 Task: Look for space in São Gabriel, Brazil from 3rd August, 2023 to 17th August, 2023 for 3 adults, 1 child in price range Rs.3000 to Rs.15000. Place can be entire place with 3 bedrooms having 4 beds and 2 bathrooms. Property type can be house. Amenities needed are: washing machine, . Booking option can be shelf check-in. Required host language is Spanish.
Action: Mouse moved to (410, 118)
Screenshot: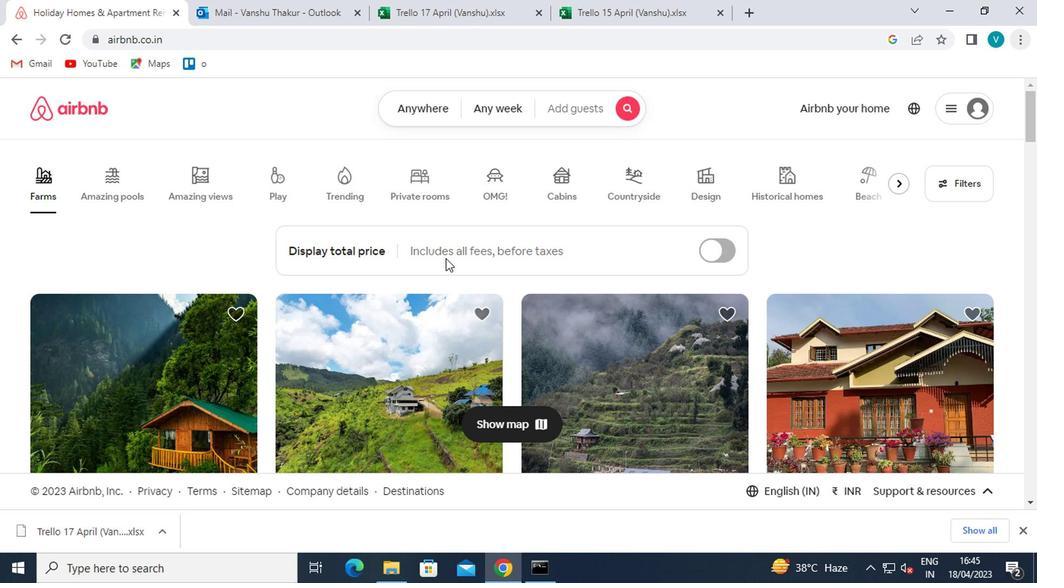 
Action: Mouse pressed left at (410, 118)
Screenshot: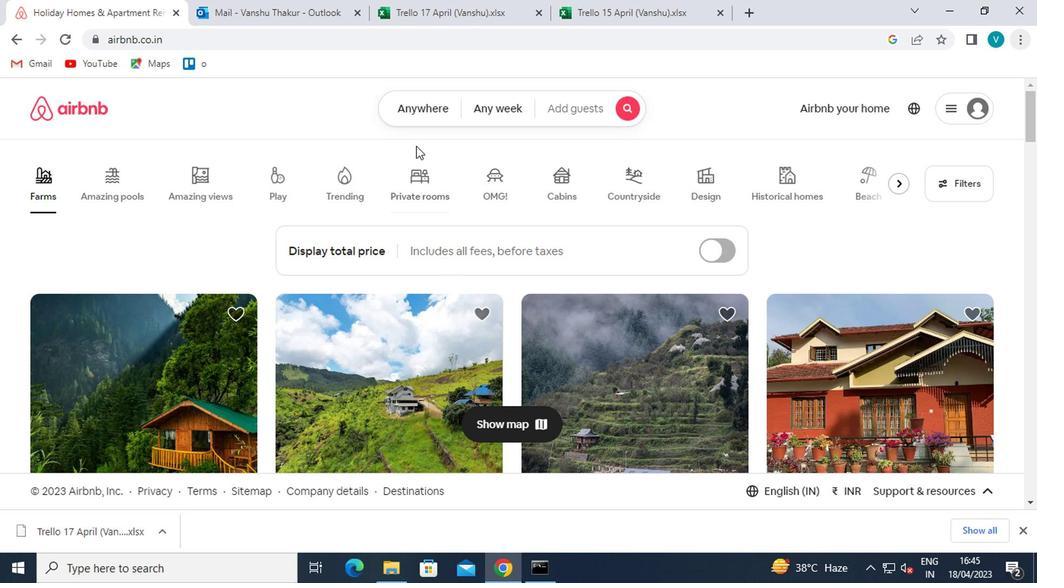 
Action: Mouse moved to (368, 175)
Screenshot: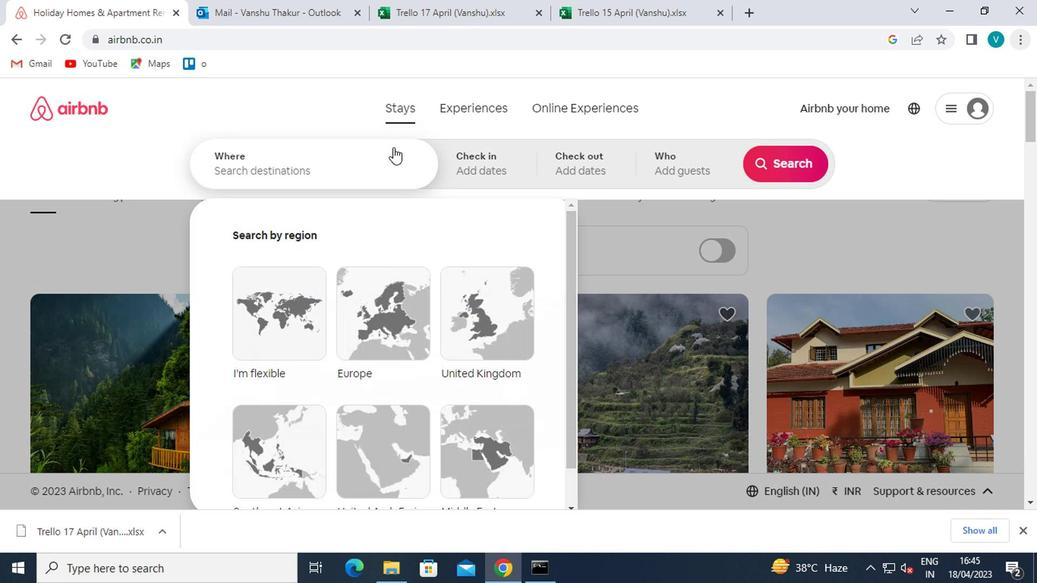 
Action: Mouse pressed left at (368, 175)
Screenshot: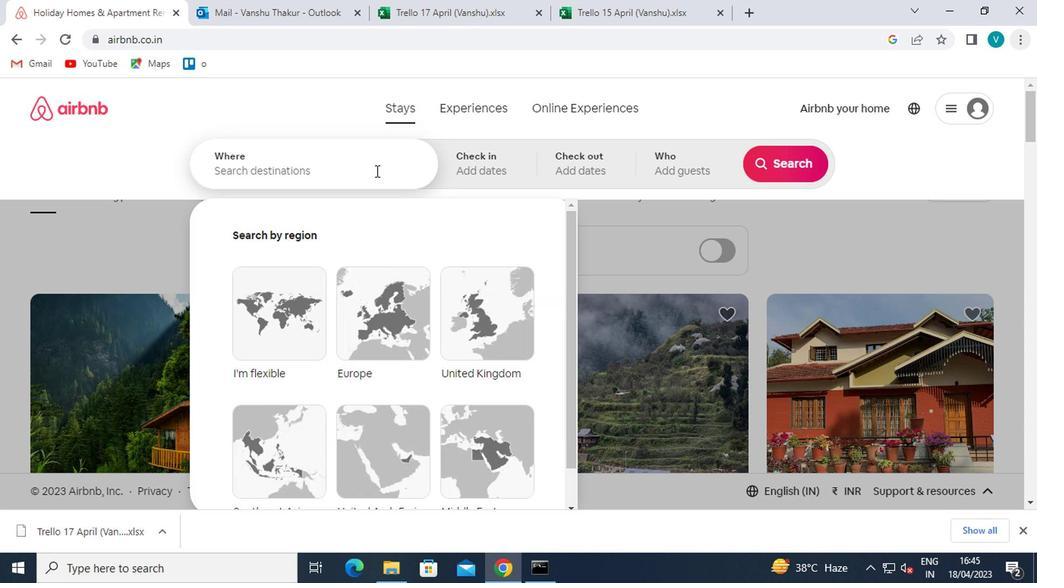 
Action: Mouse moved to (378, 178)
Screenshot: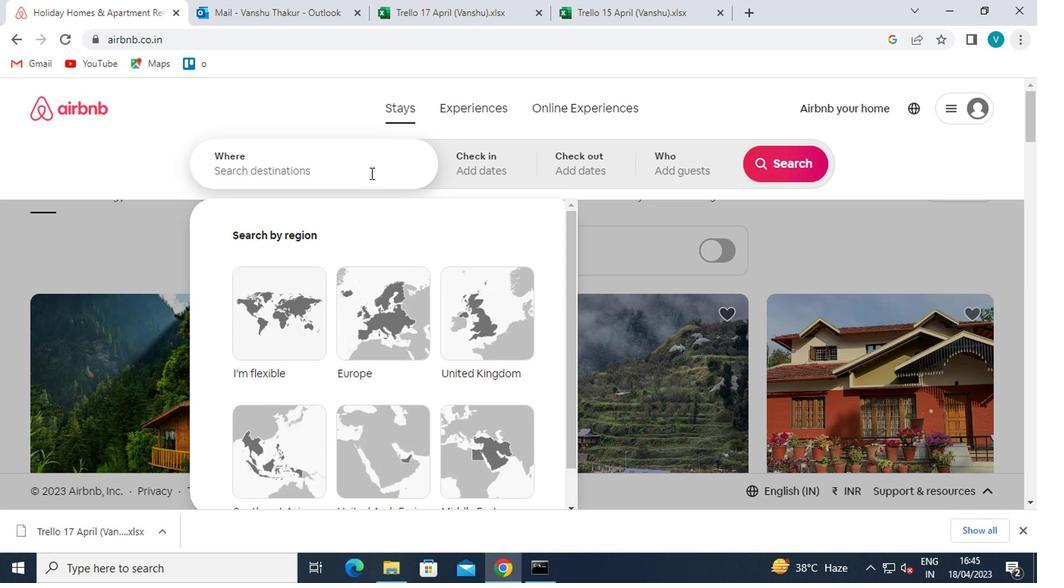 
Action: Key pressed <Key.shift>SAO<Key.space><Key.shift>GABRRIEL
Screenshot: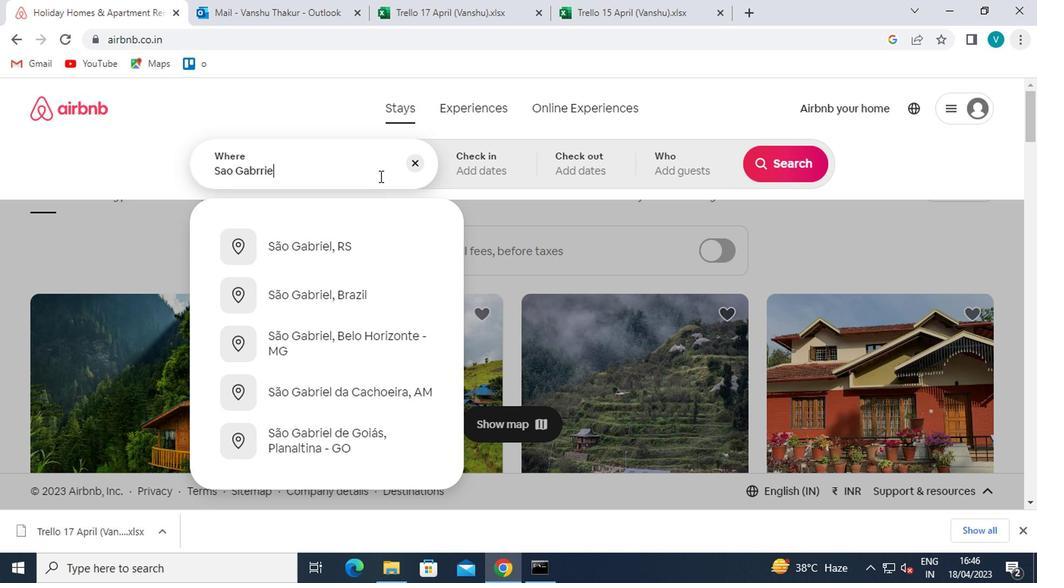 
Action: Mouse moved to (370, 288)
Screenshot: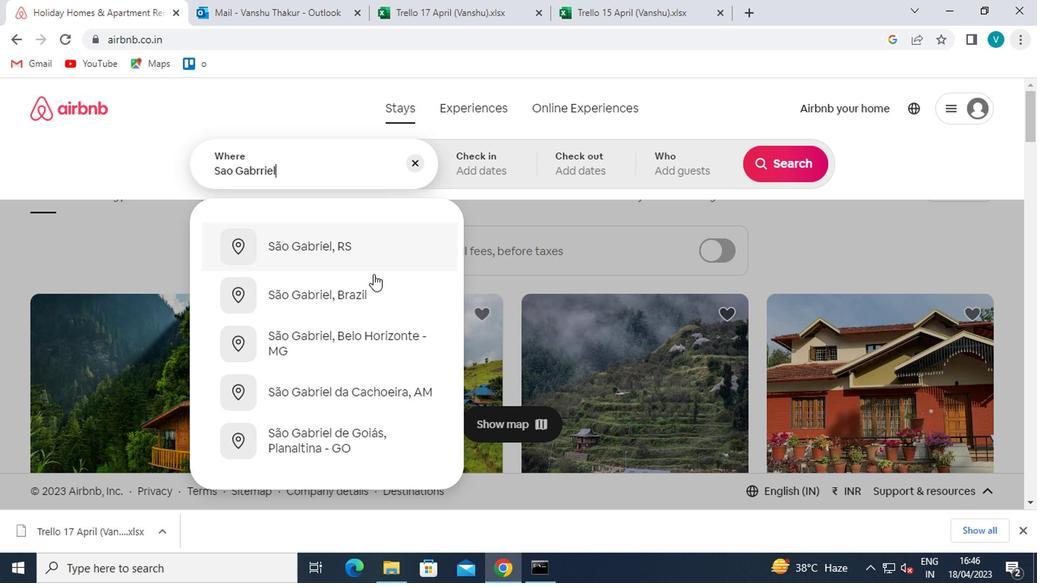 
Action: Mouse pressed left at (370, 288)
Screenshot: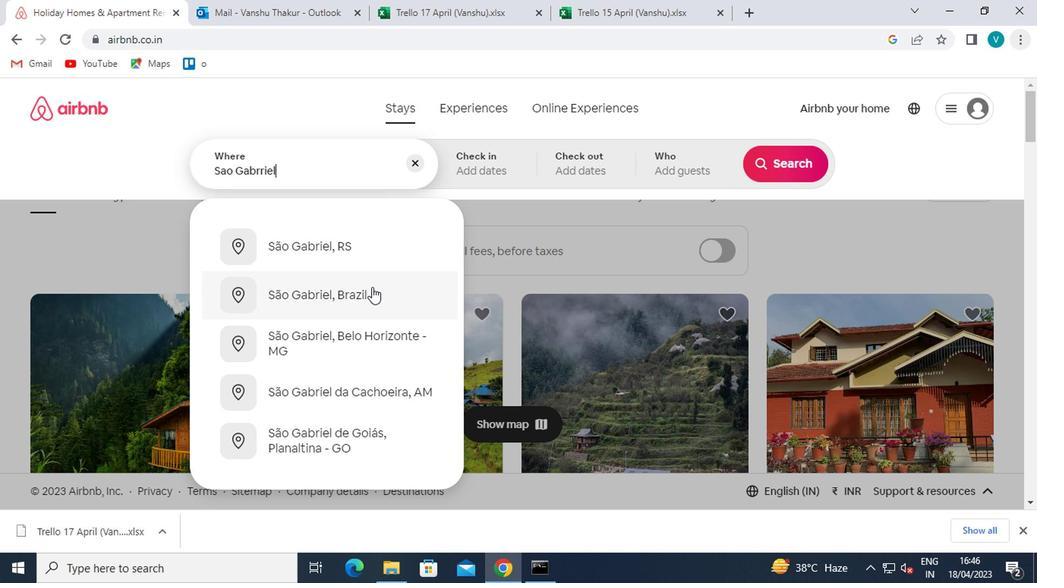 
Action: Mouse moved to (767, 284)
Screenshot: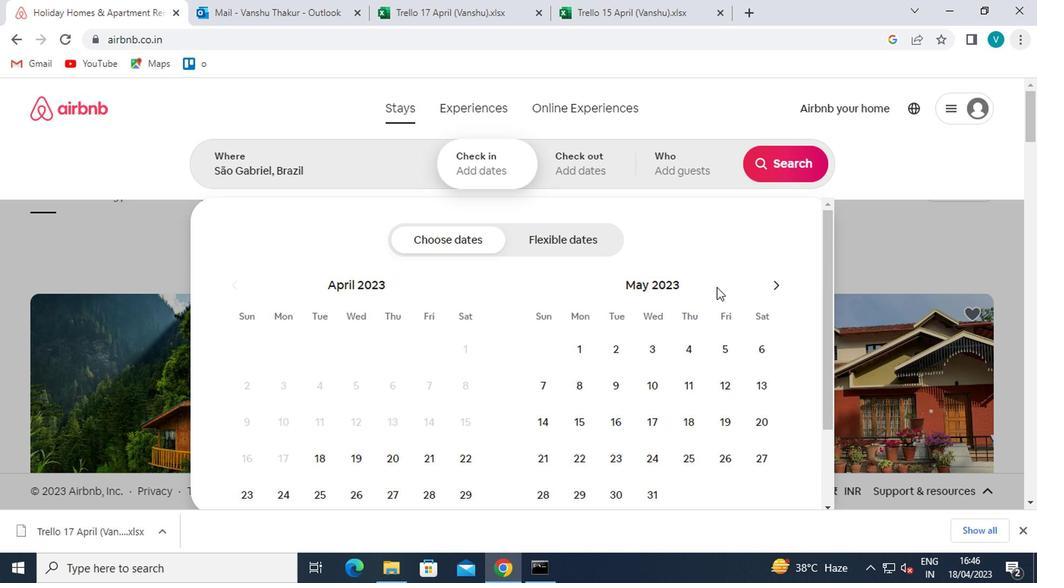 
Action: Mouse pressed left at (767, 284)
Screenshot: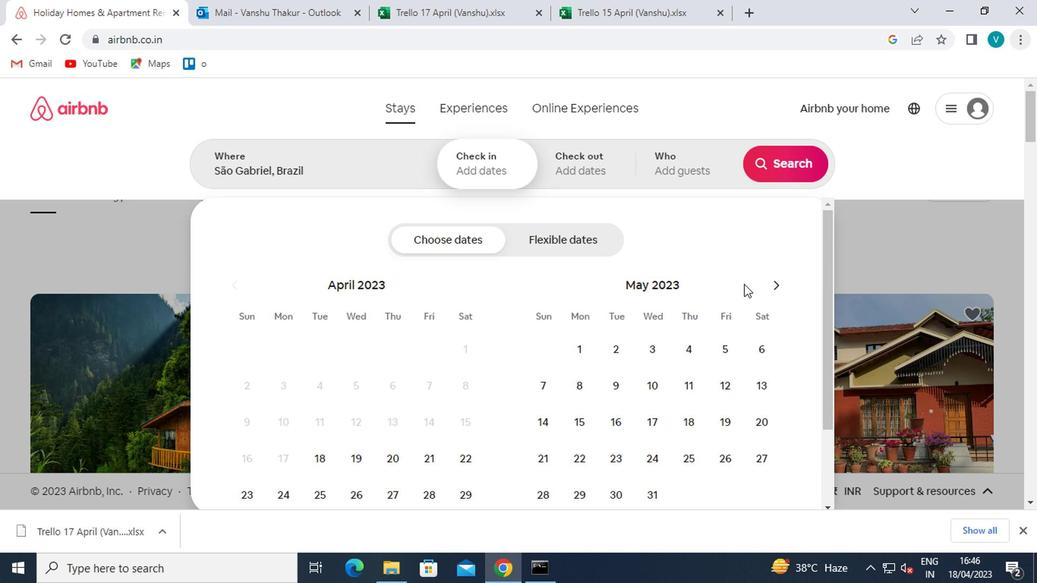 
Action: Mouse pressed left at (767, 284)
Screenshot: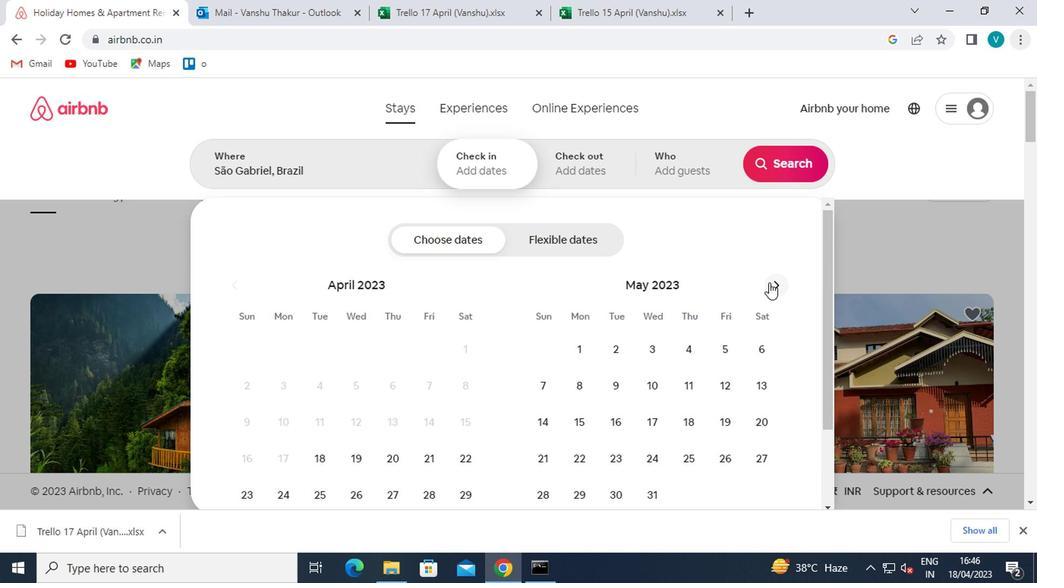 
Action: Mouse pressed left at (767, 284)
Screenshot: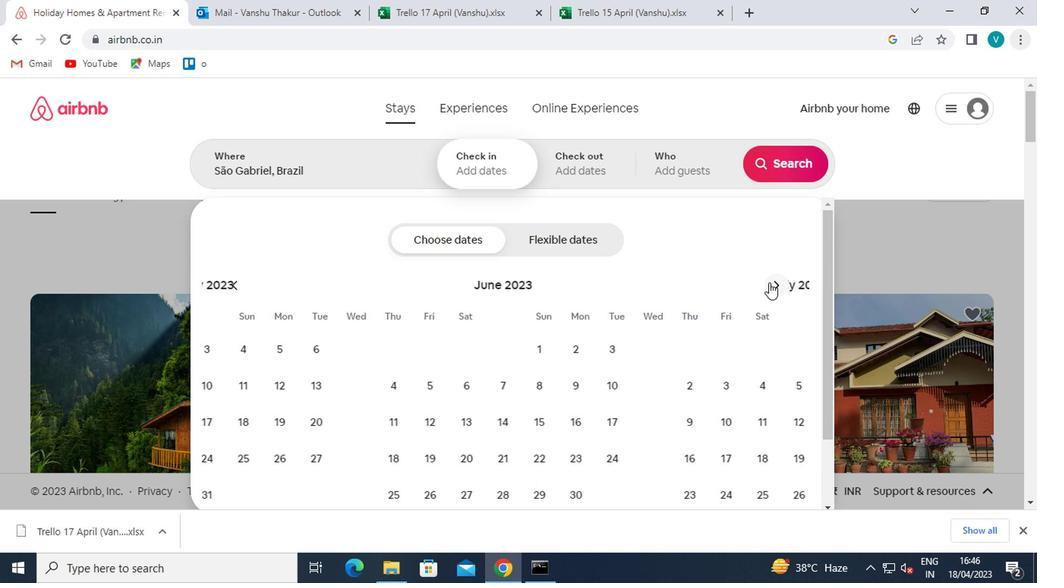 
Action: Mouse moved to (693, 348)
Screenshot: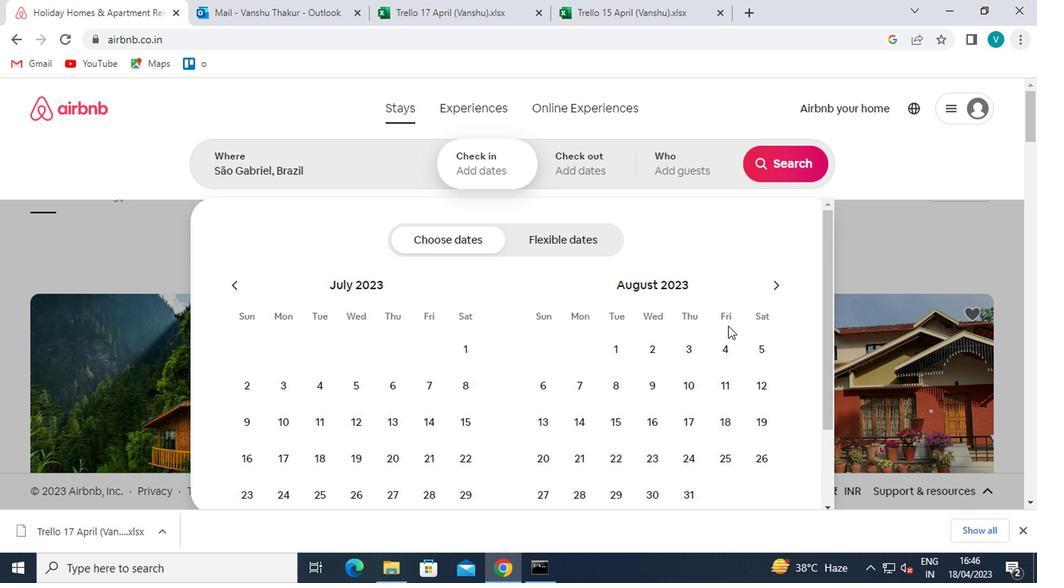 
Action: Mouse pressed left at (693, 348)
Screenshot: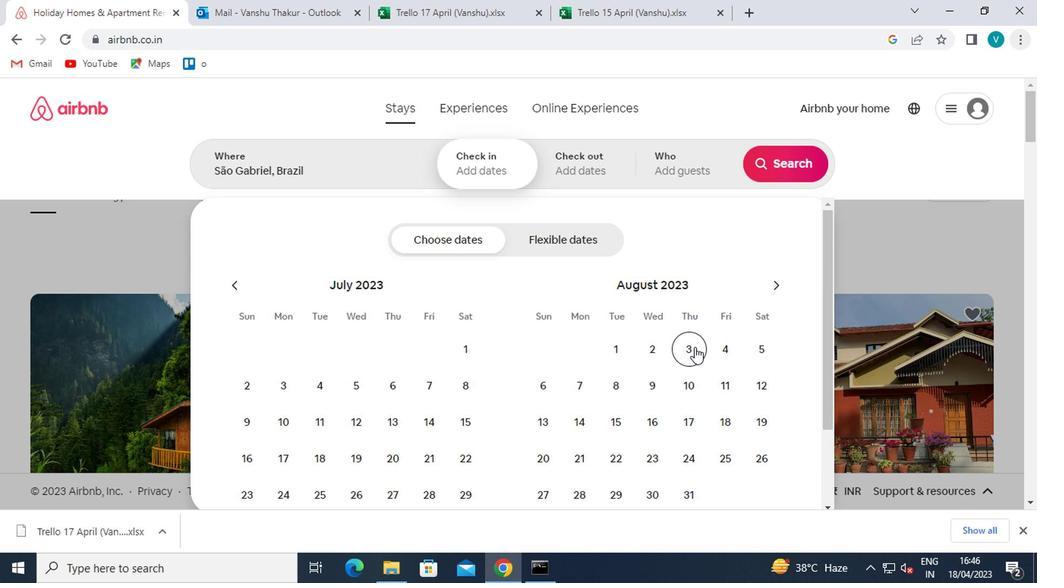 
Action: Mouse moved to (682, 414)
Screenshot: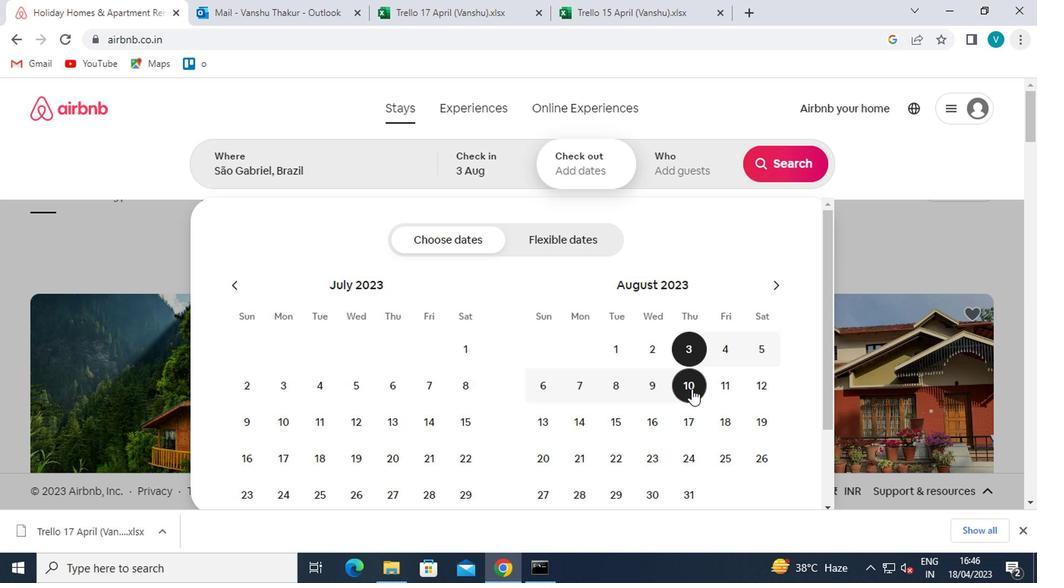 
Action: Mouse pressed left at (682, 414)
Screenshot: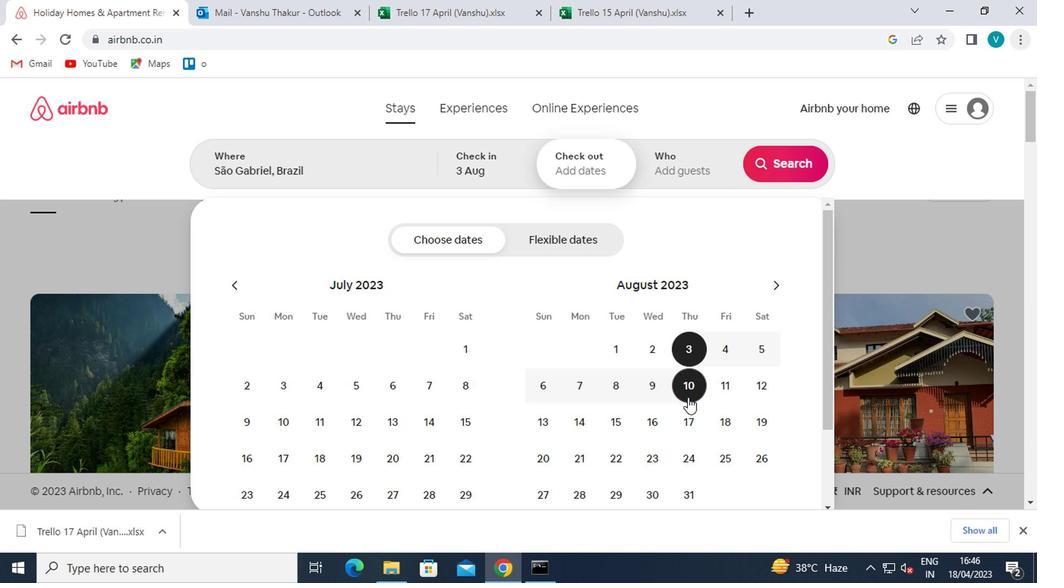 
Action: Mouse moved to (713, 164)
Screenshot: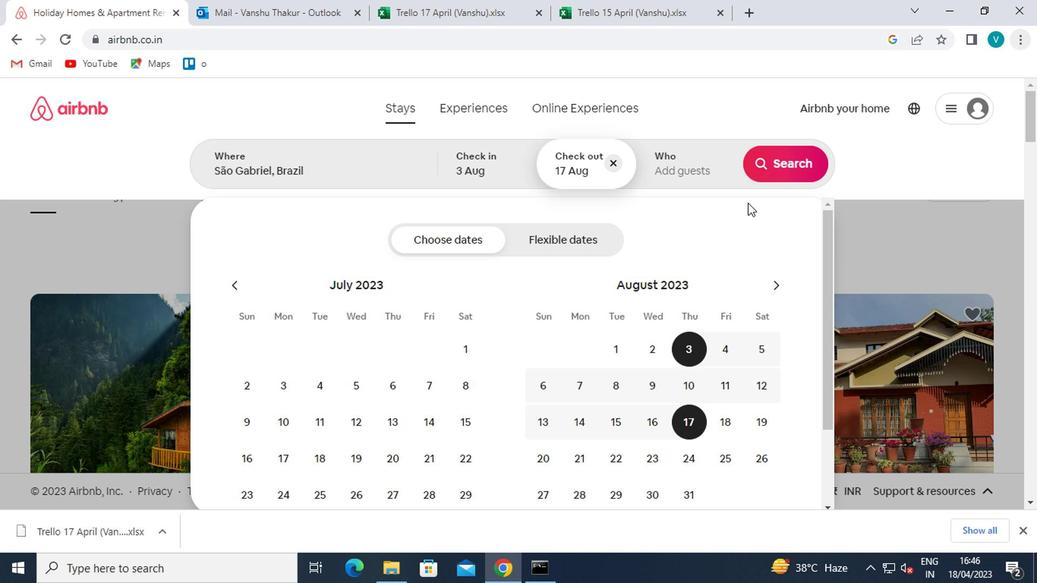 
Action: Mouse pressed left at (713, 164)
Screenshot: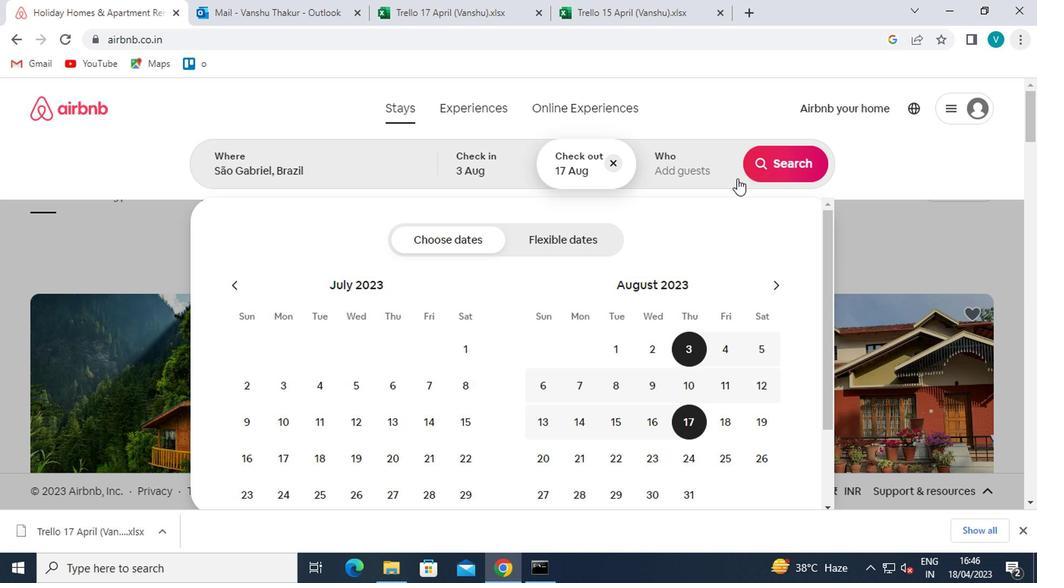 
Action: Mouse moved to (787, 244)
Screenshot: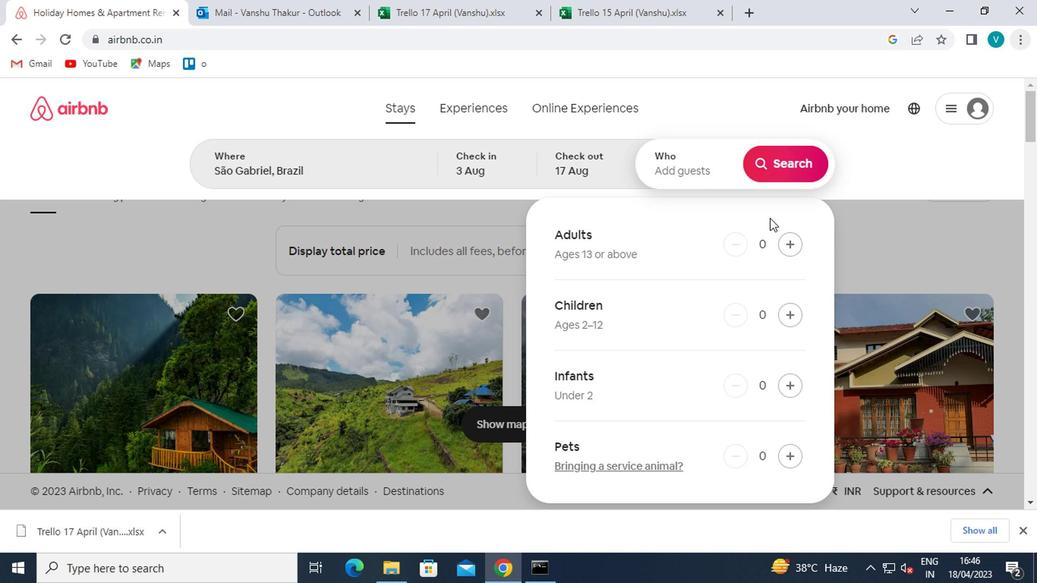
Action: Mouse pressed left at (787, 244)
Screenshot: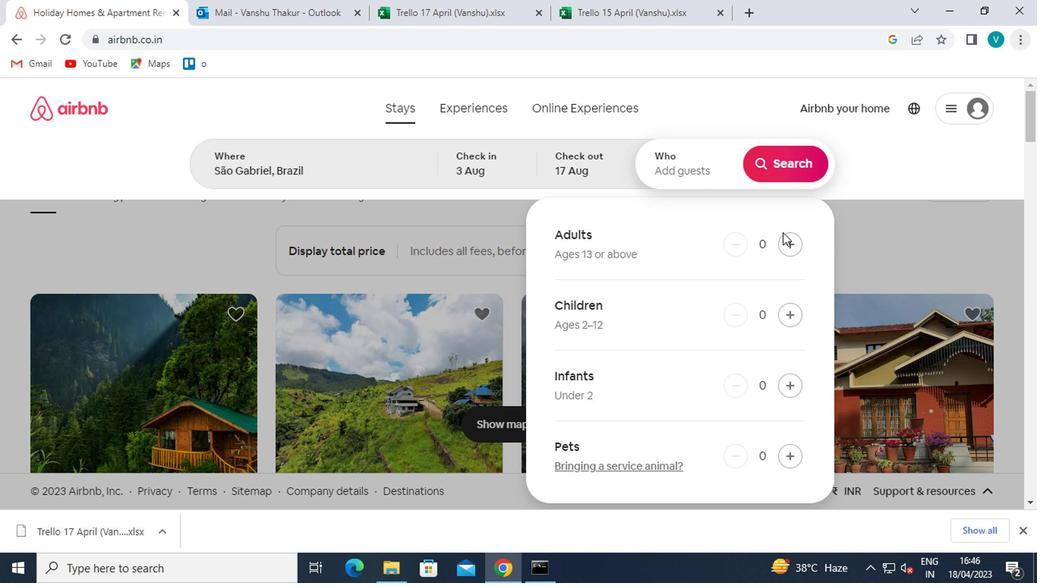
Action: Mouse pressed left at (787, 244)
Screenshot: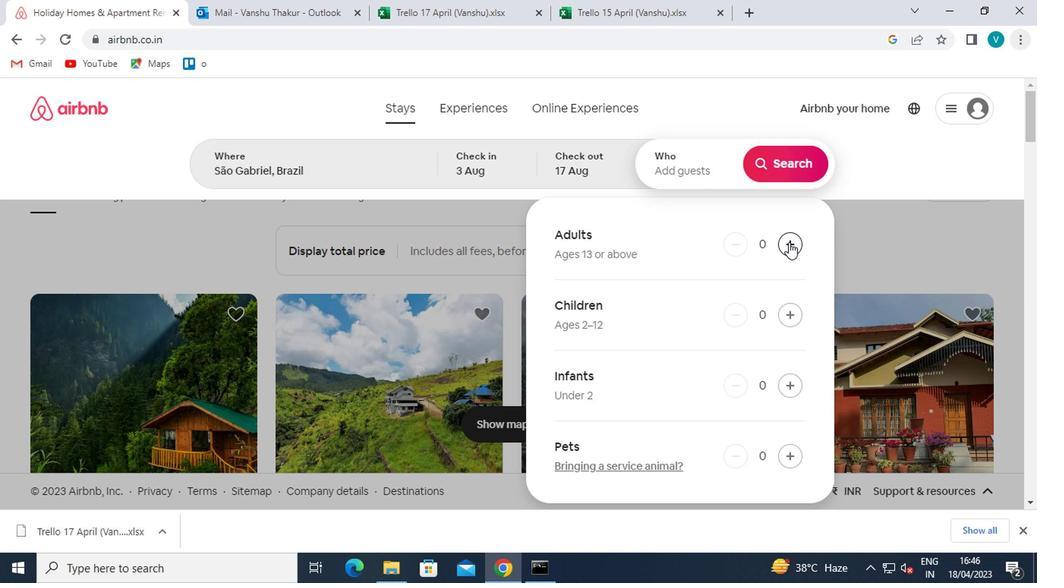 
Action: Mouse pressed left at (787, 244)
Screenshot: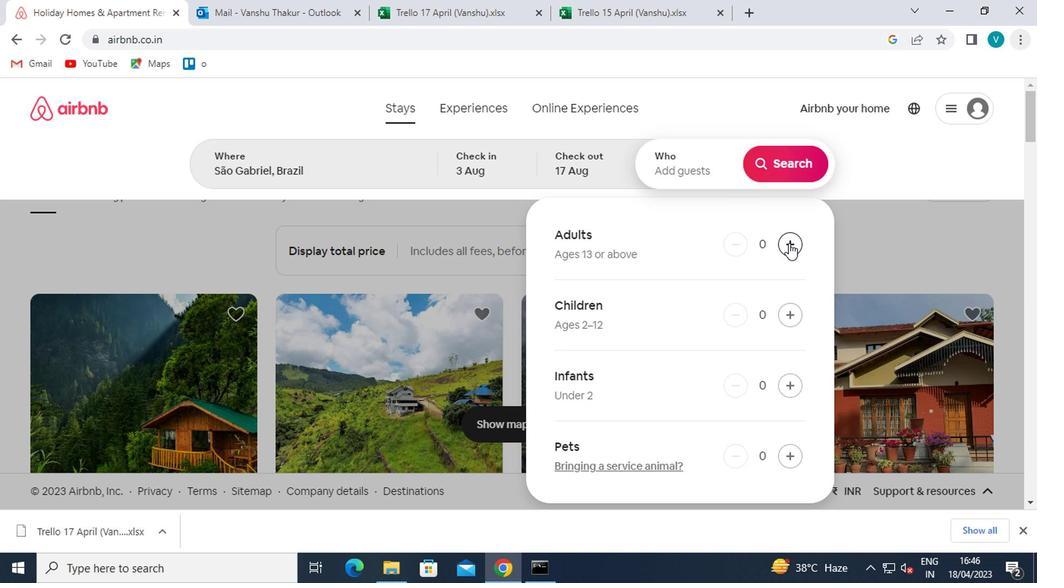 
Action: Mouse moved to (788, 317)
Screenshot: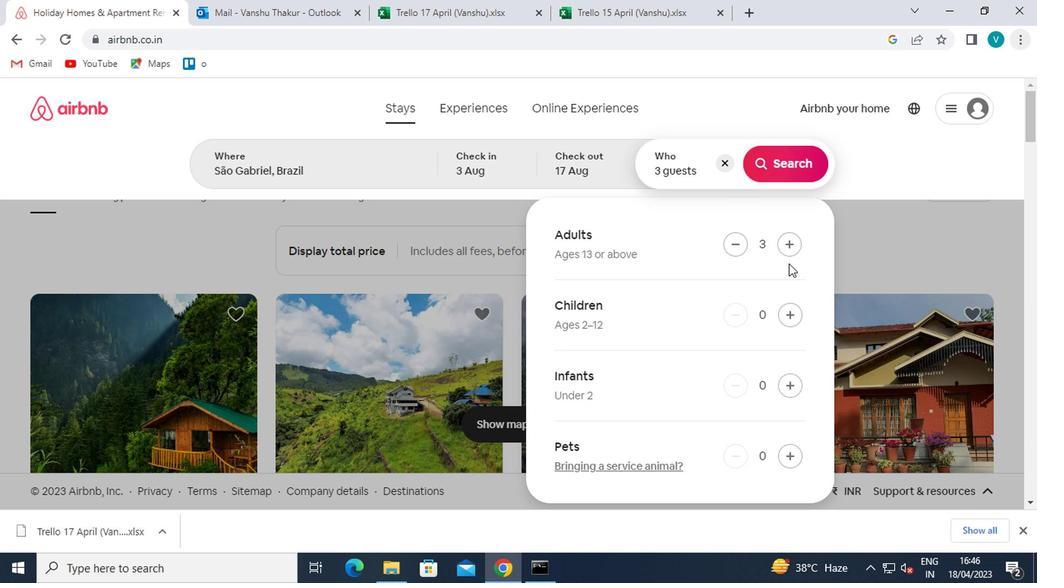 
Action: Mouse pressed left at (788, 317)
Screenshot: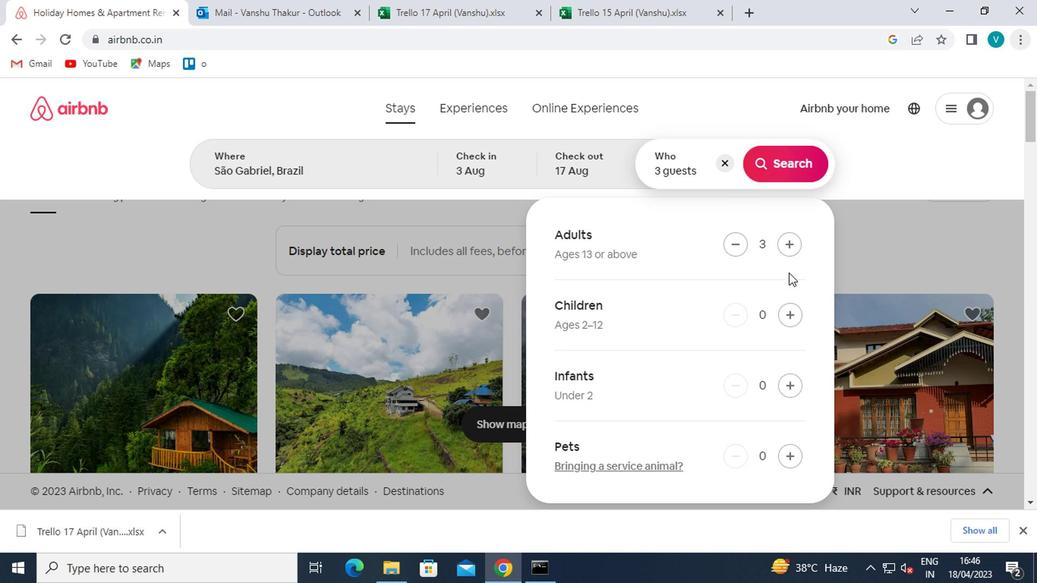 
Action: Mouse moved to (780, 175)
Screenshot: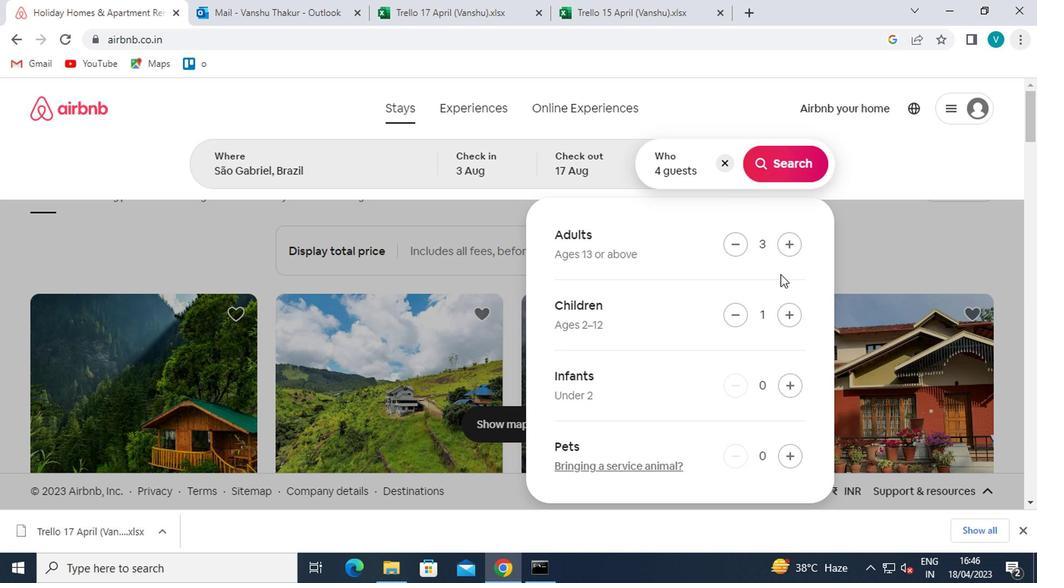 
Action: Mouse pressed left at (780, 175)
Screenshot: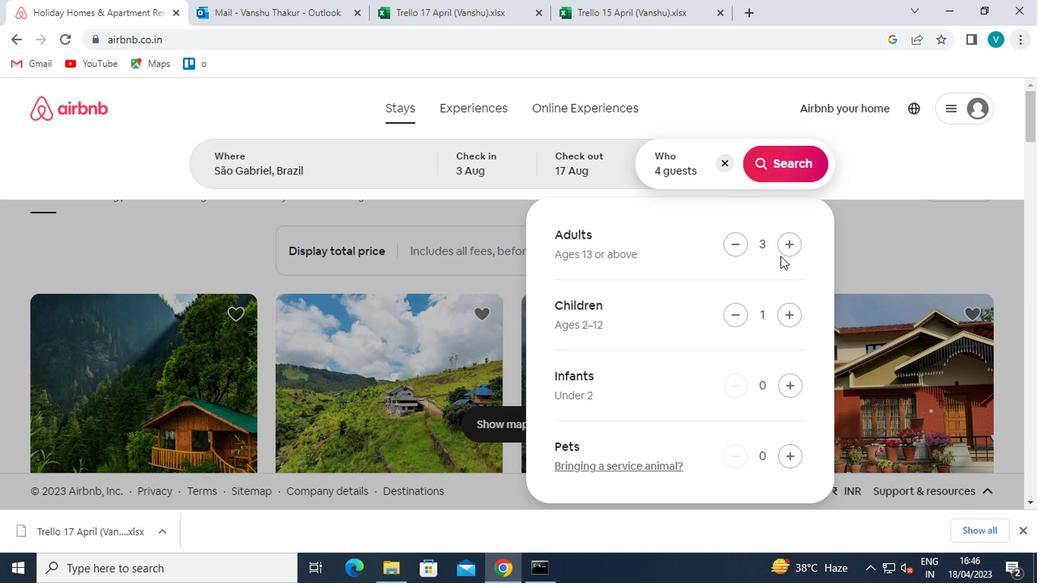 
Action: Mouse moved to (952, 176)
Screenshot: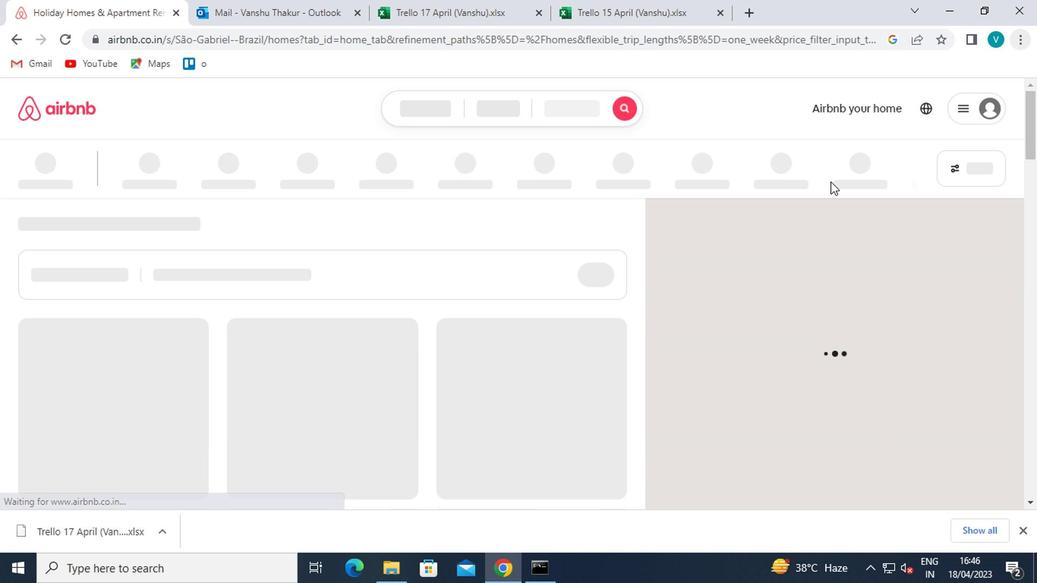 
Action: Mouse pressed left at (952, 176)
Screenshot: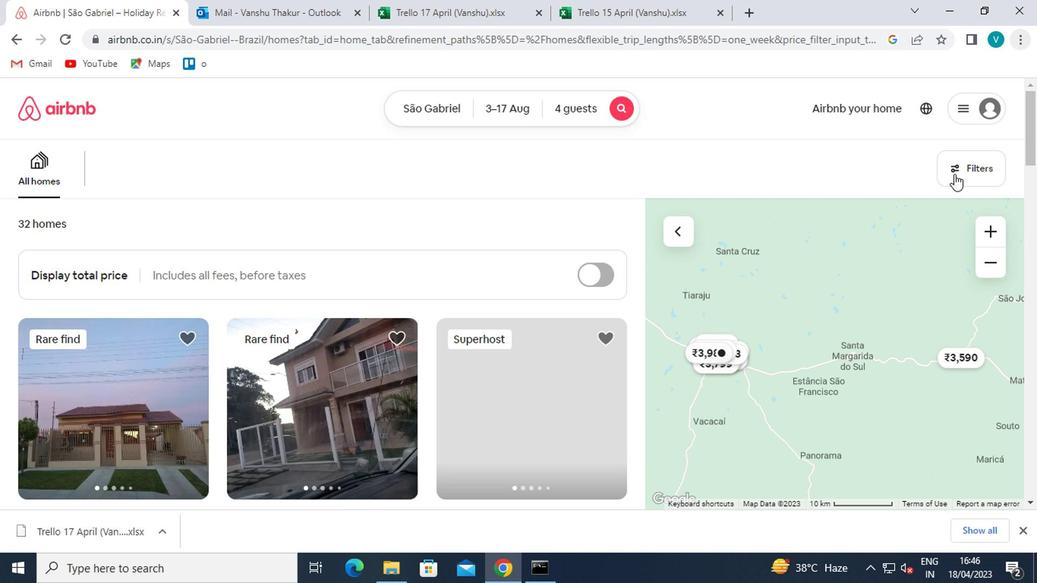 
Action: Mouse moved to (453, 349)
Screenshot: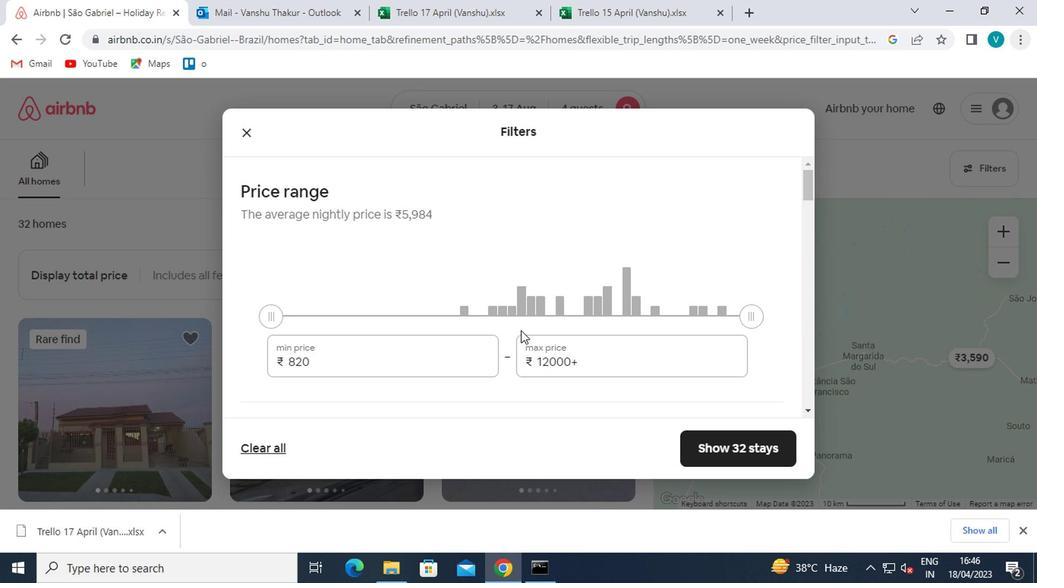
Action: Mouse pressed left at (453, 349)
Screenshot: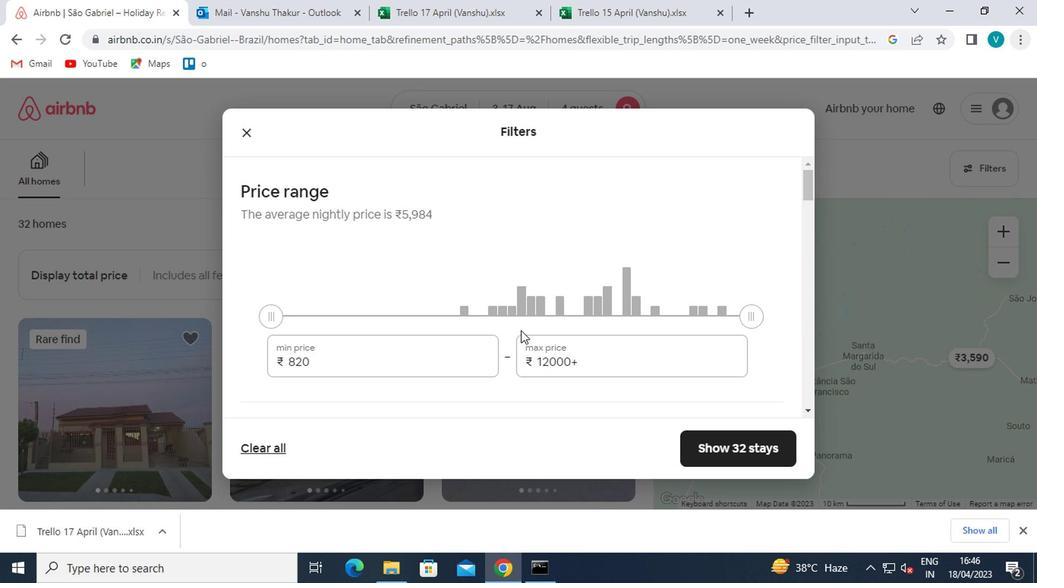 
Action: Mouse moved to (471, 347)
Screenshot: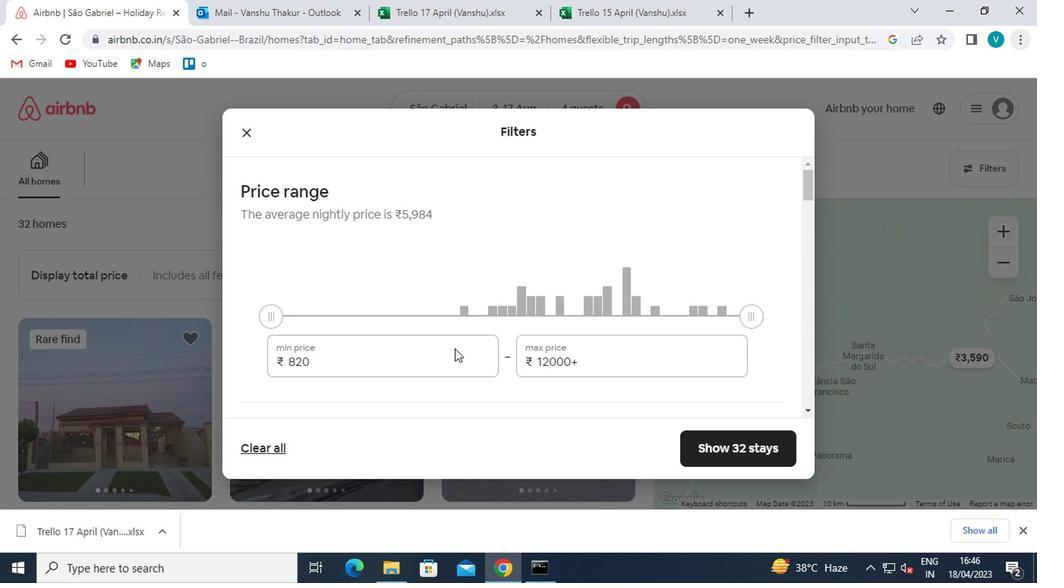 
Action: Key pressed <Key.backspace>
Screenshot: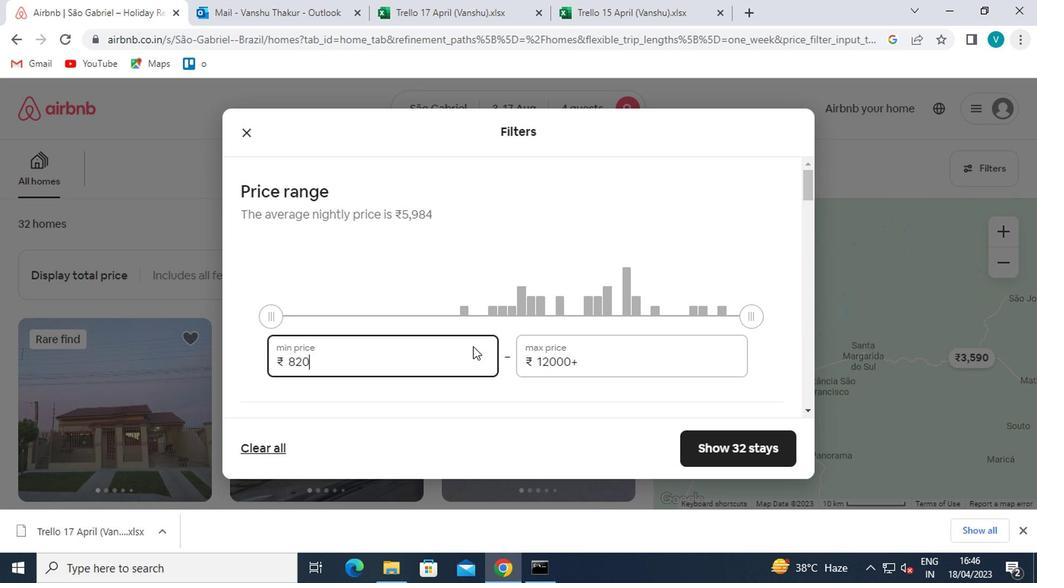 
Action: Mouse moved to (471, 347)
Screenshot: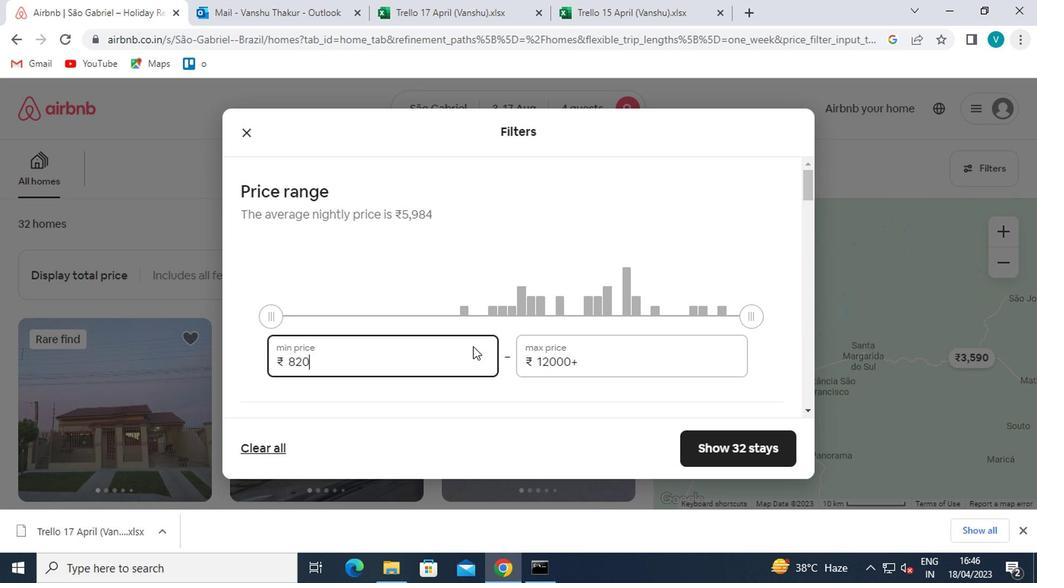 
Action: Key pressed <Key.backspace><Key.backspace>3000
Screenshot: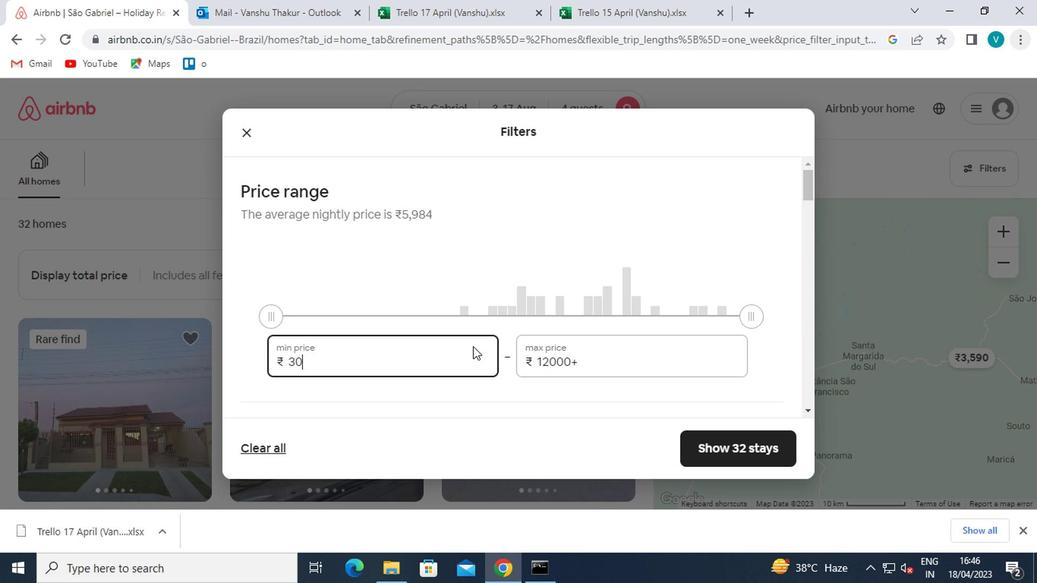 
Action: Mouse moved to (612, 360)
Screenshot: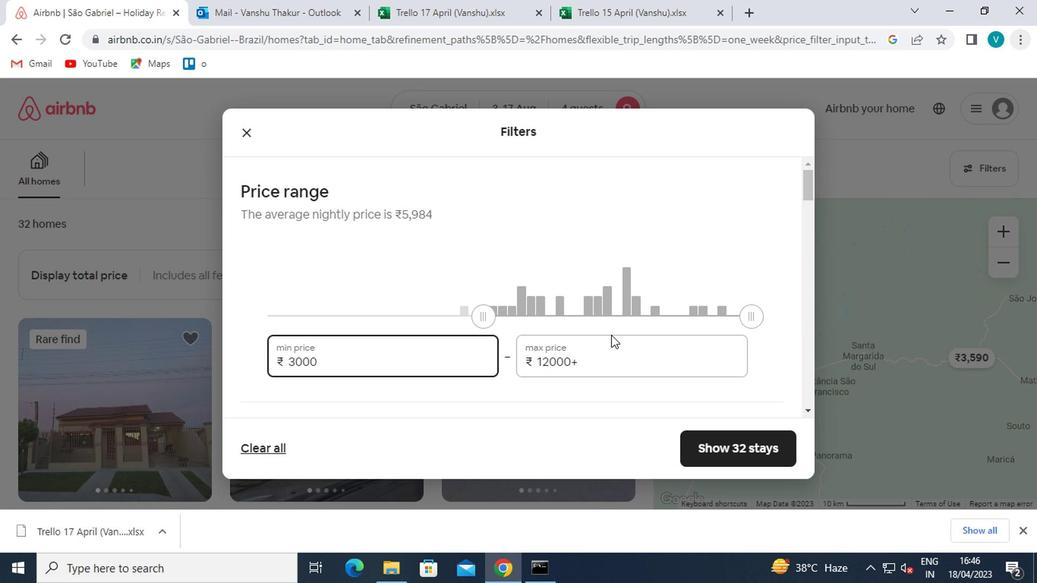 
Action: Mouse pressed left at (612, 360)
Screenshot: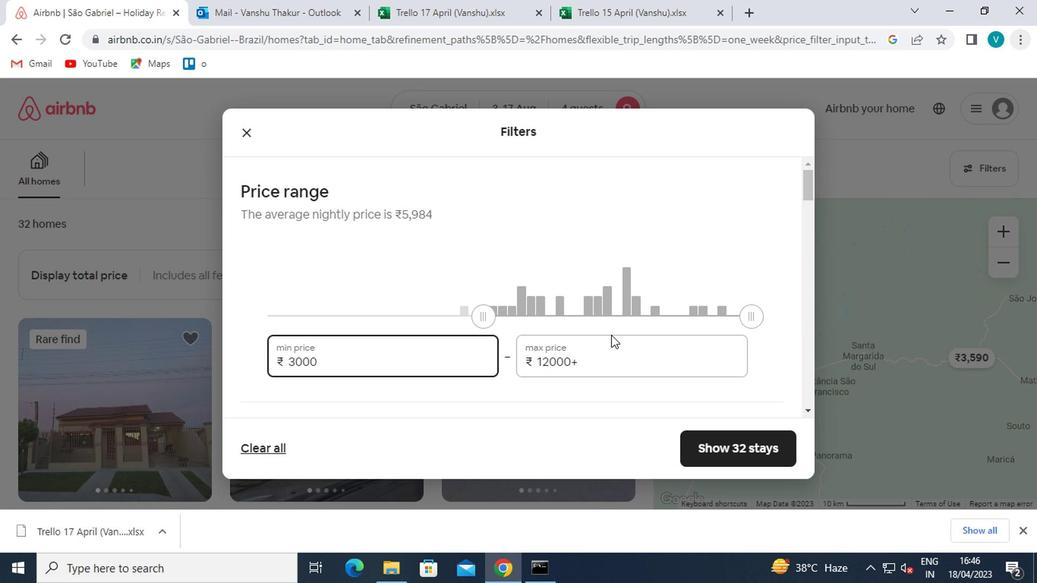 
Action: Mouse moved to (612, 342)
Screenshot: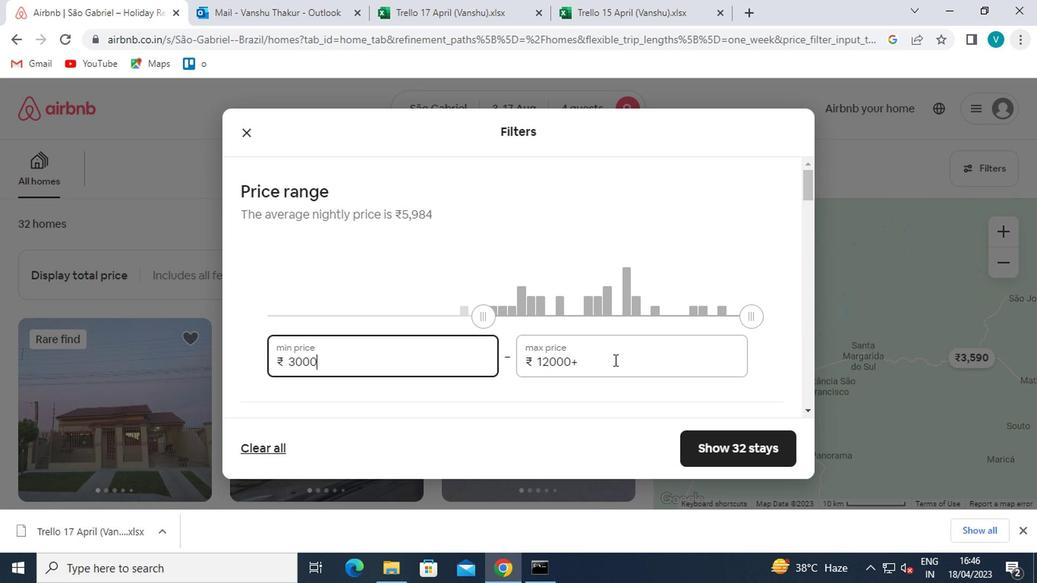 
Action: Key pressed <Key.backspace><Key.backspace><Key.backspace><Key.backspace><Key.backspace><Key.backspace>15000
Screenshot: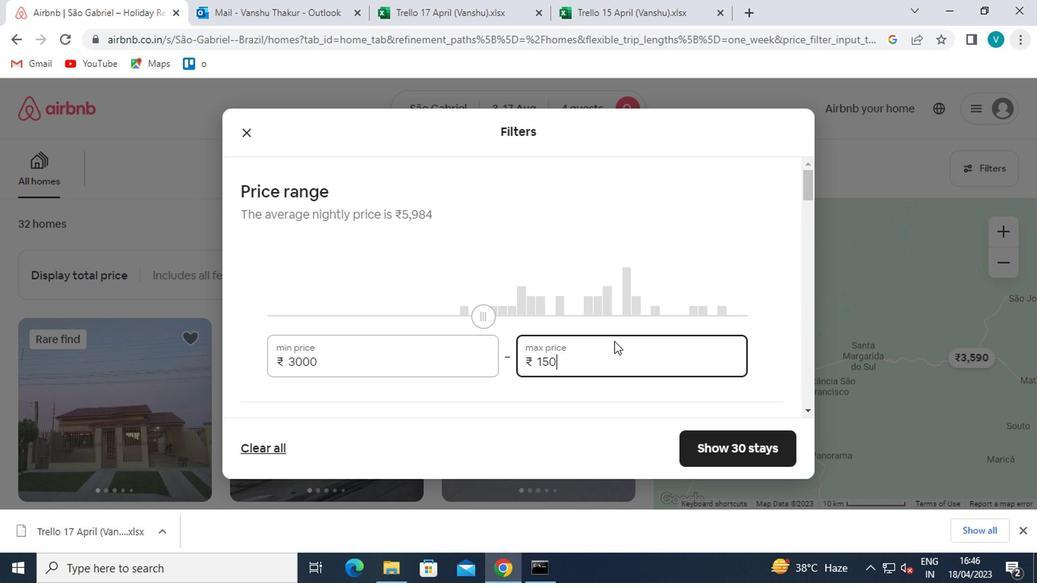 
Action: Mouse moved to (586, 333)
Screenshot: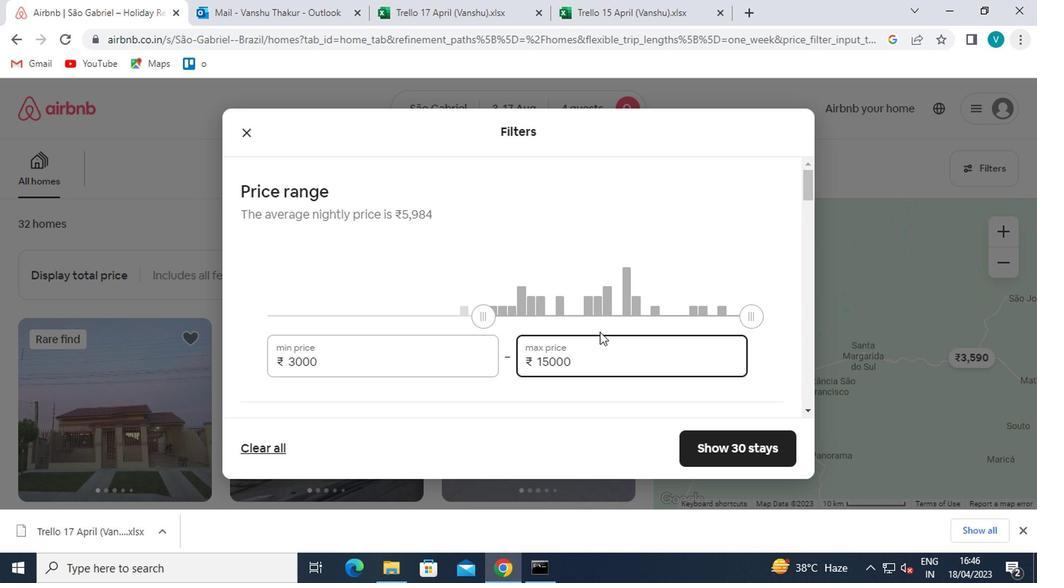 
Action: Mouse scrolled (586, 332) with delta (0, -1)
Screenshot: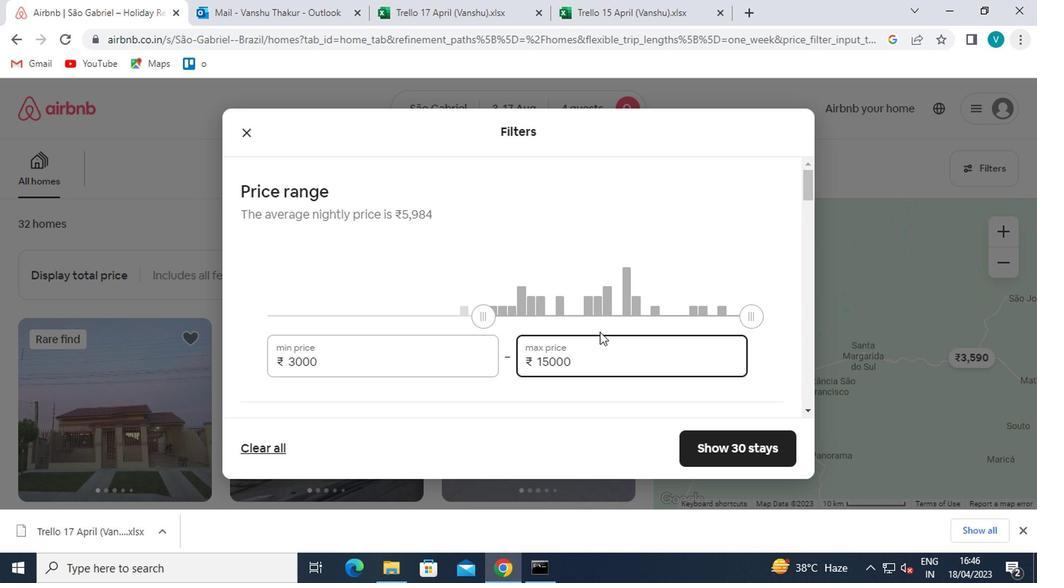 
Action: Mouse moved to (574, 333)
Screenshot: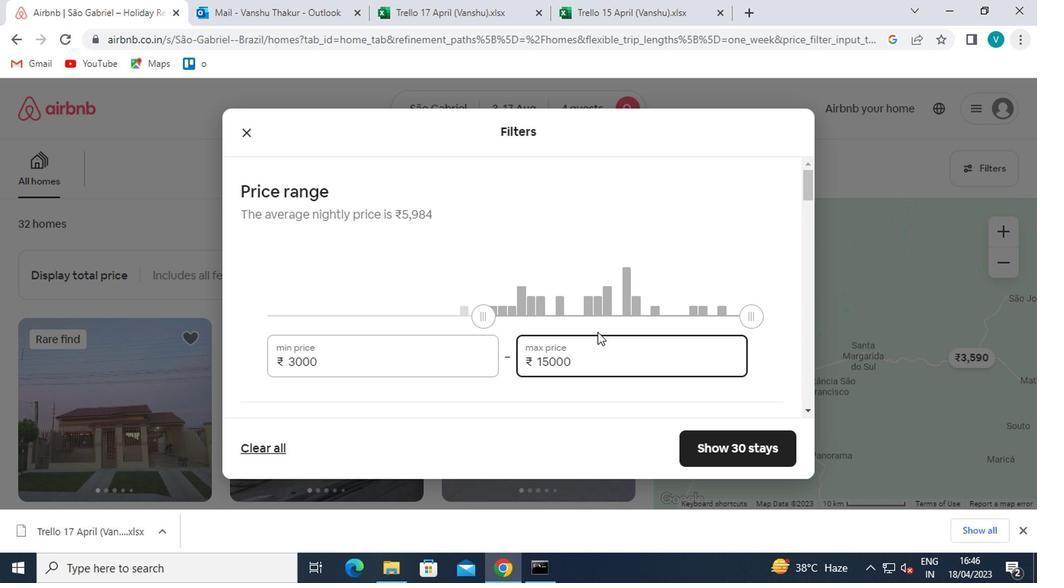 
Action: Mouse scrolled (574, 332) with delta (0, -1)
Screenshot: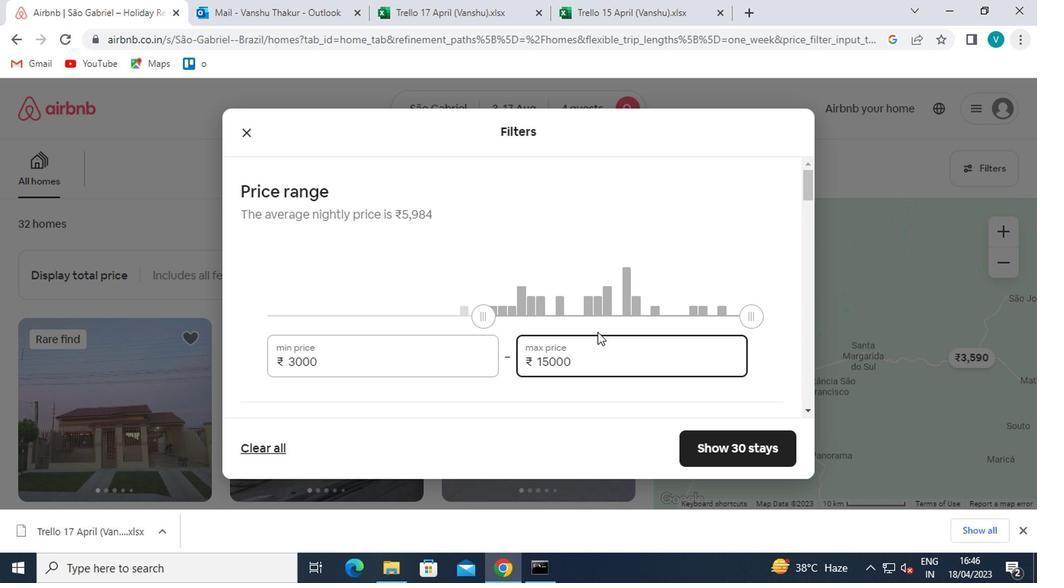 
Action: Mouse moved to (565, 333)
Screenshot: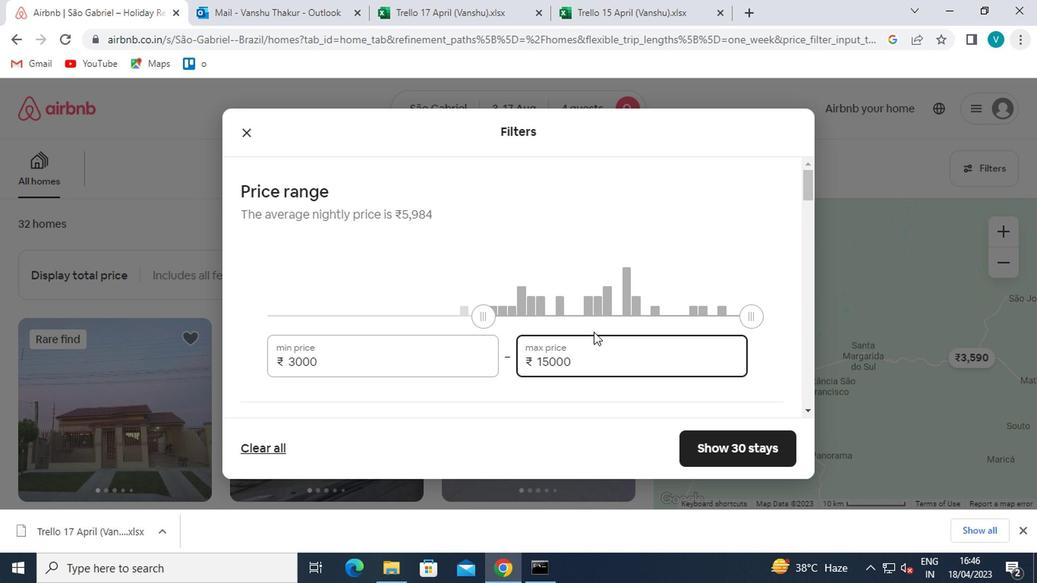 
Action: Mouse scrolled (565, 332) with delta (0, -1)
Screenshot: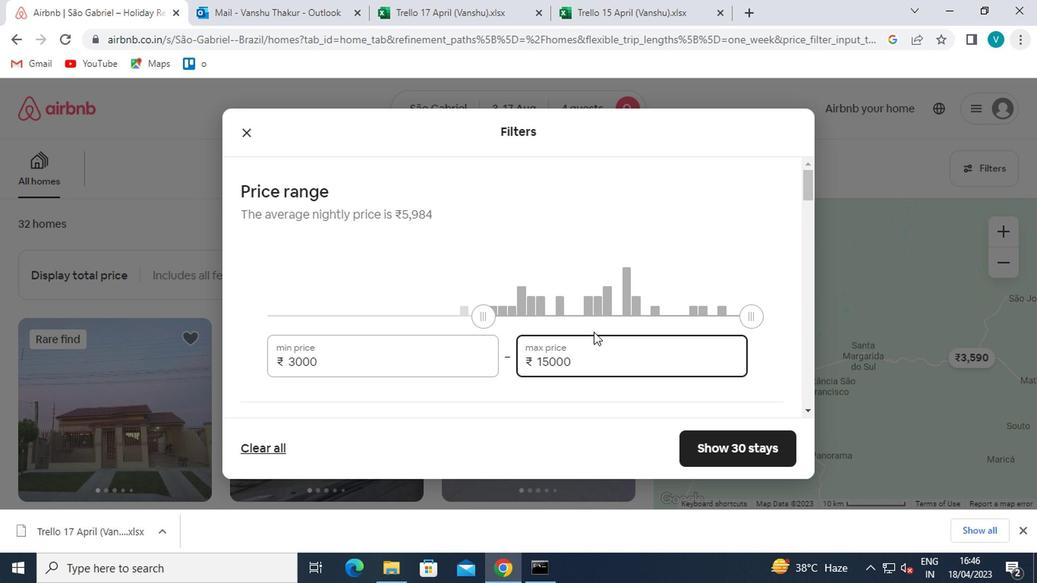 
Action: Mouse moved to (261, 261)
Screenshot: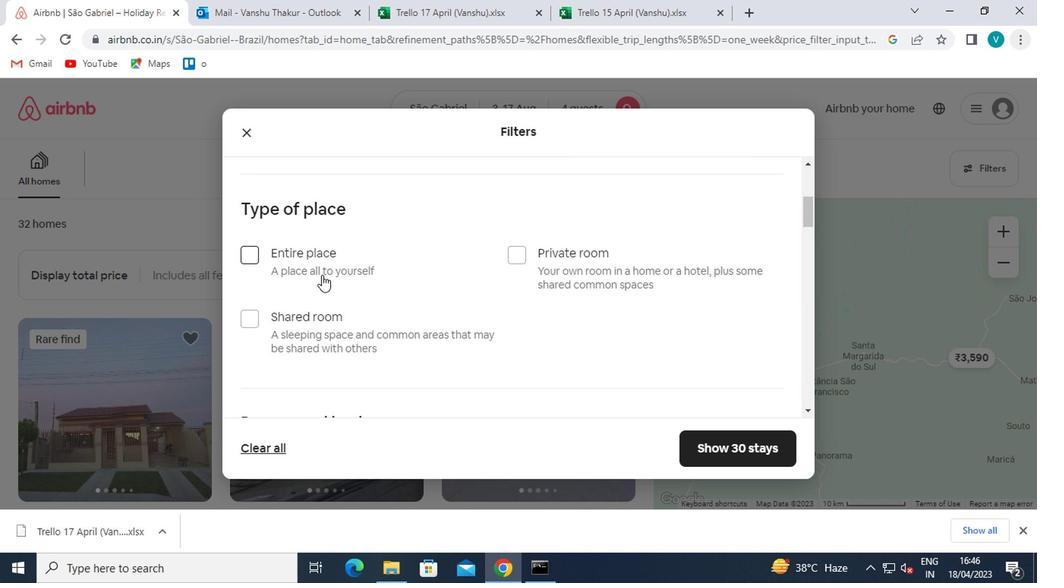 
Action: Mouse pressed left at (261, 261)
Screenshot: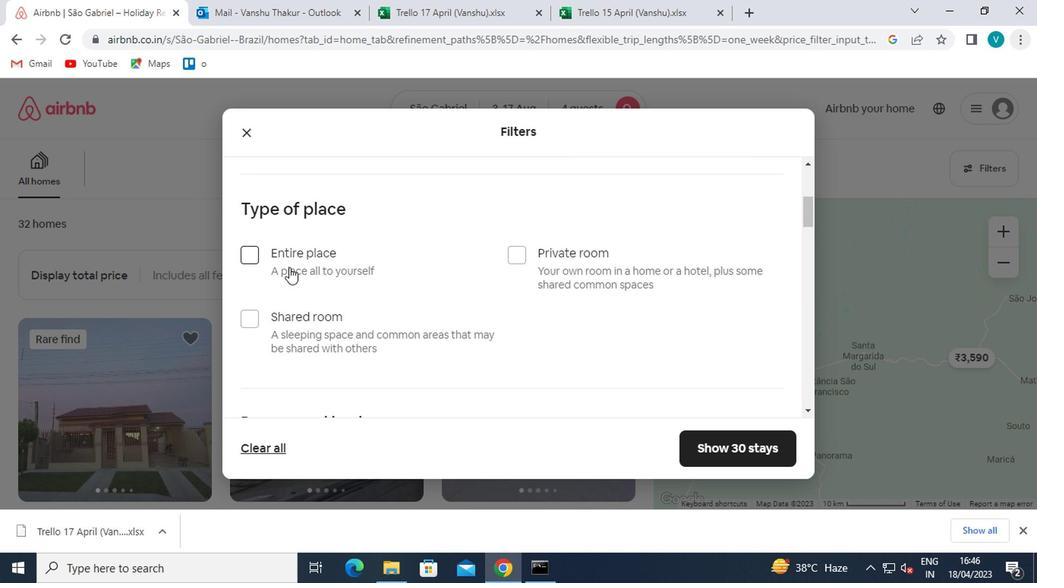 
Action: Mouse moved to (283, 269)
Screenshot: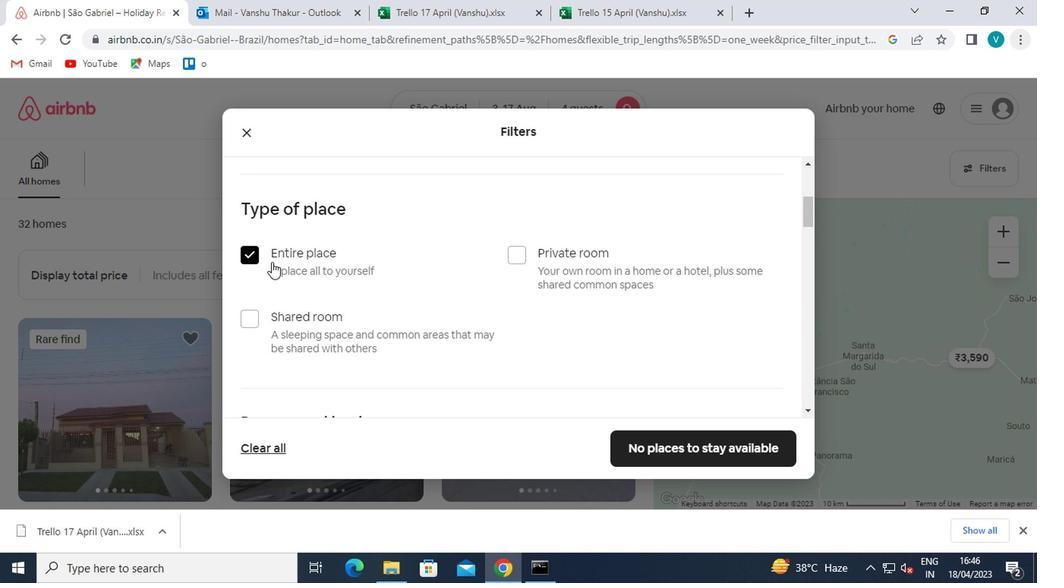 
Action: Mouse scrolled (283, 268) with delta (0, 0)
Screenshot: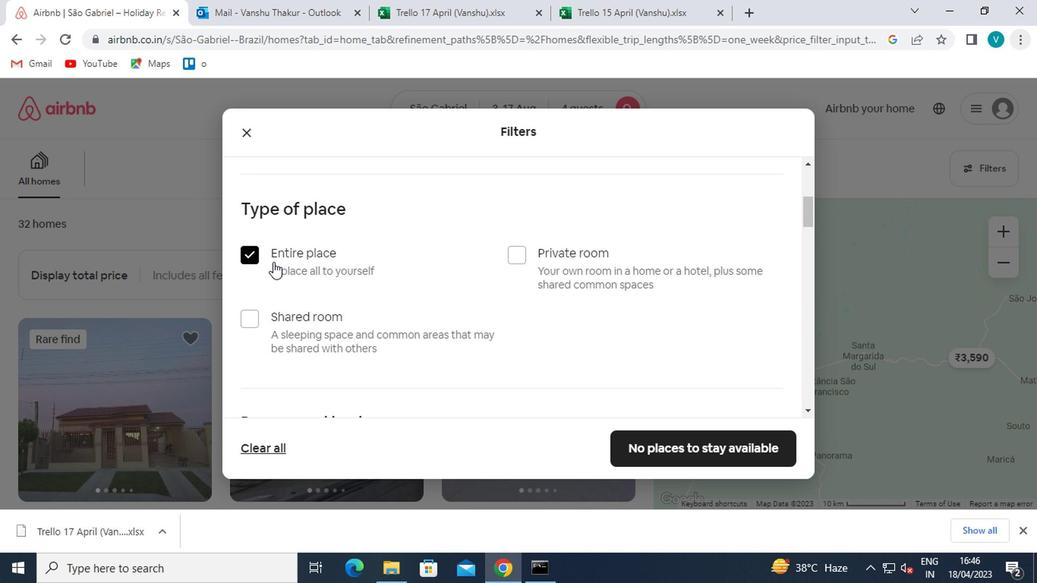 
Action: Mouse moved to (284, 269)
Screenshot: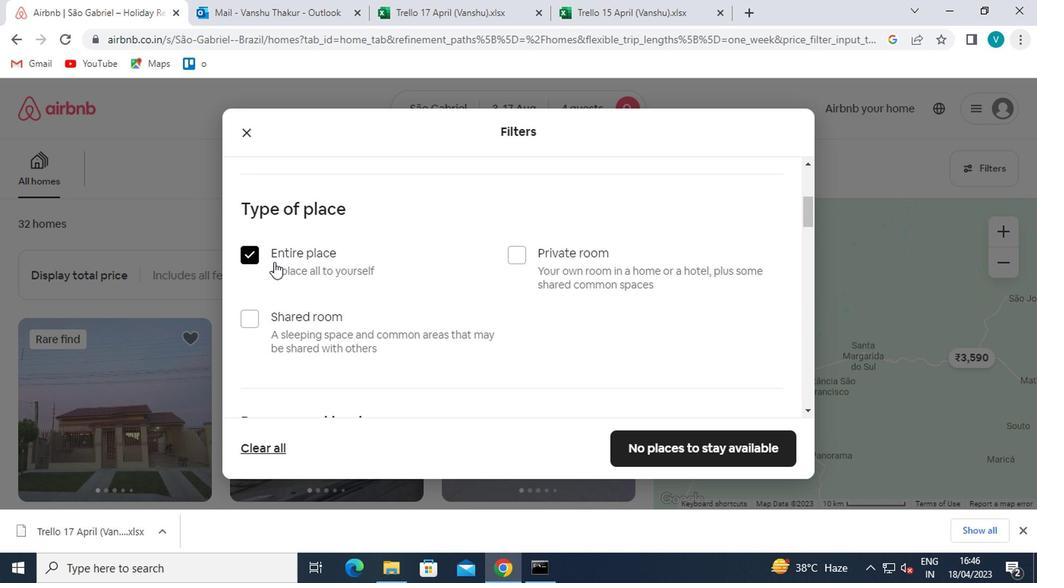 
Action: Mouse scrolled (284, 269) with delta (0, 0)
Screenshot: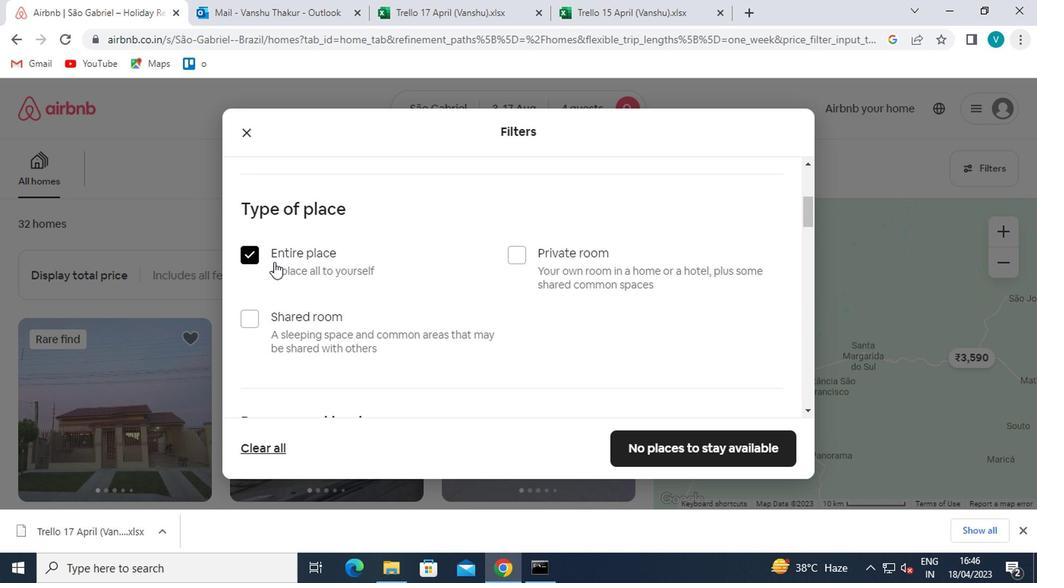 
Action: Mouse moved to (437, 349)
Screenshot: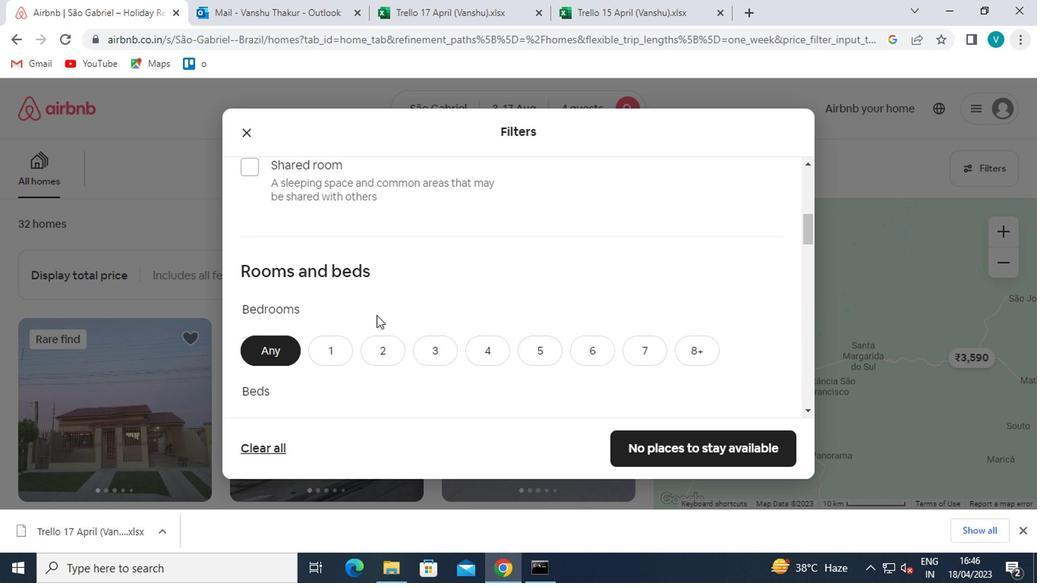 
Action: Mouse pressed left at (437, 349)
Screenshot: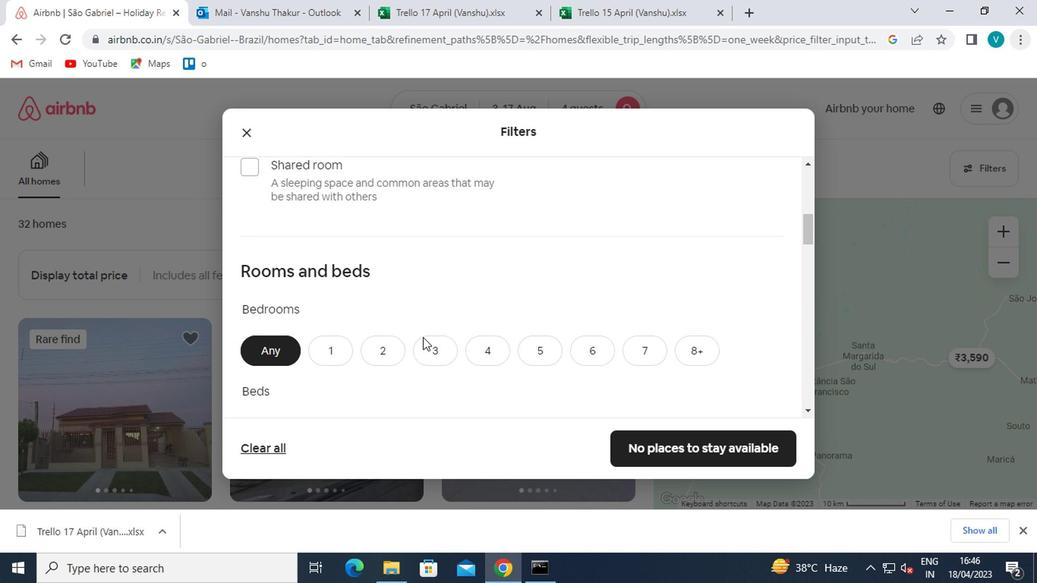 
Action: Mouse scrolled (437, 348) with delta (0, 0)
Screenshot: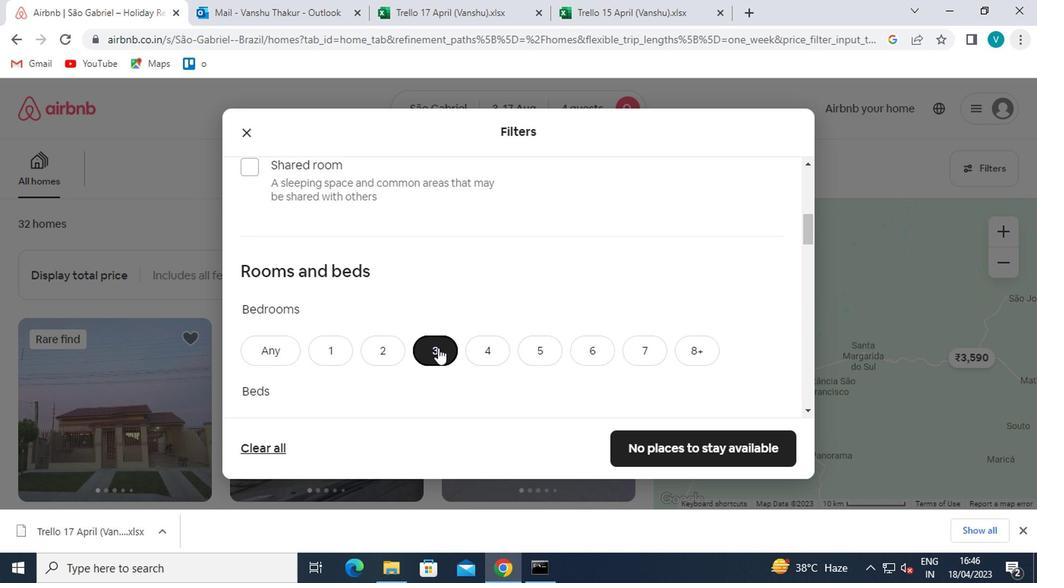 
Action: Mouse scrolled (437, 348) with delta (0, 0)
Screenshot: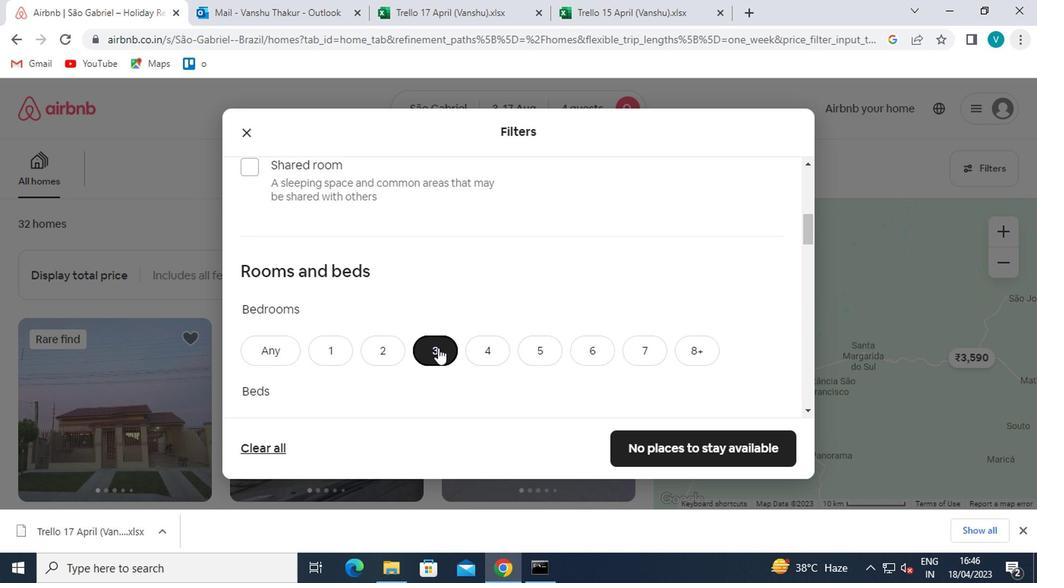 
Action: Mouse moved to (467, 288)
Screenshot: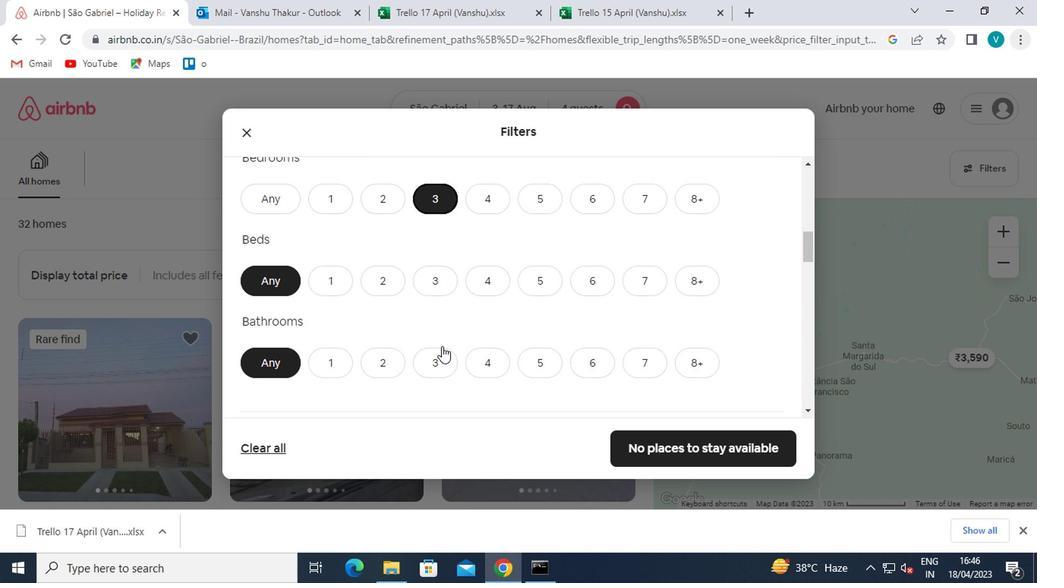 
Action: Mouse pressed left at (467, 288)
Screenshot: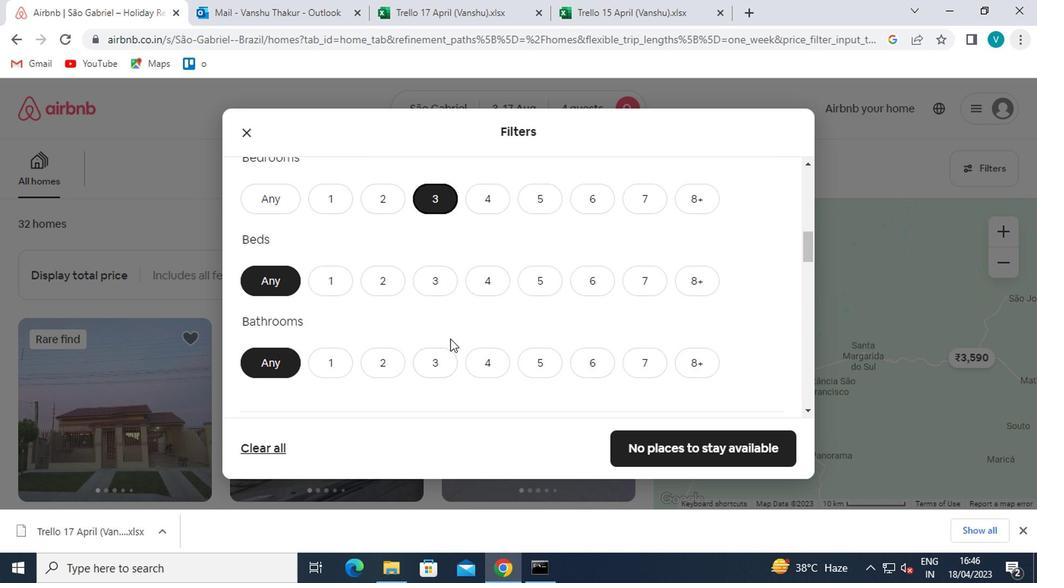 
Action: Mouse moved to (385, 365)
Screenshot: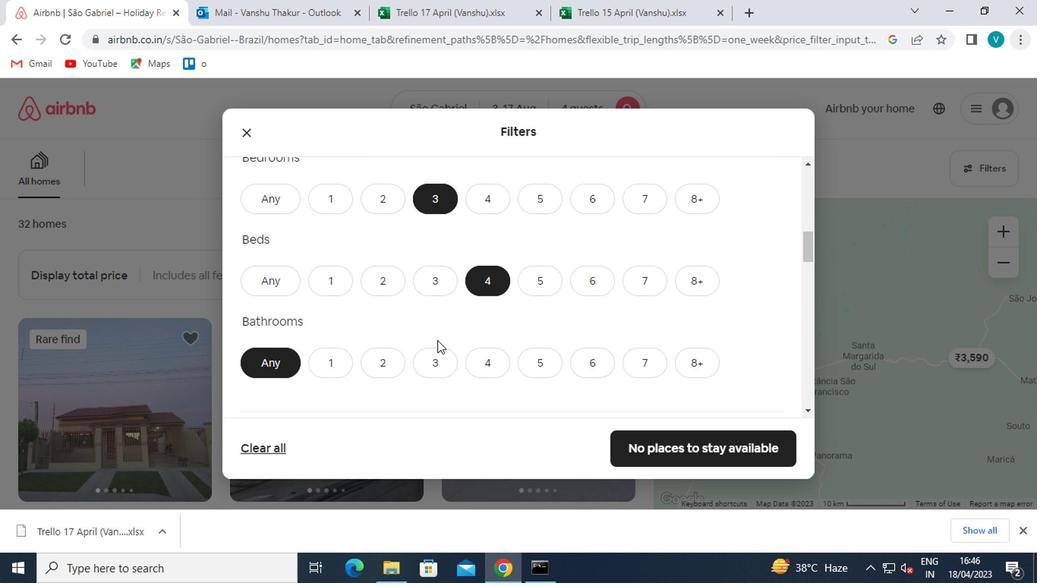 
Action: Mouse pressed left at (385, 365)
Screenshot: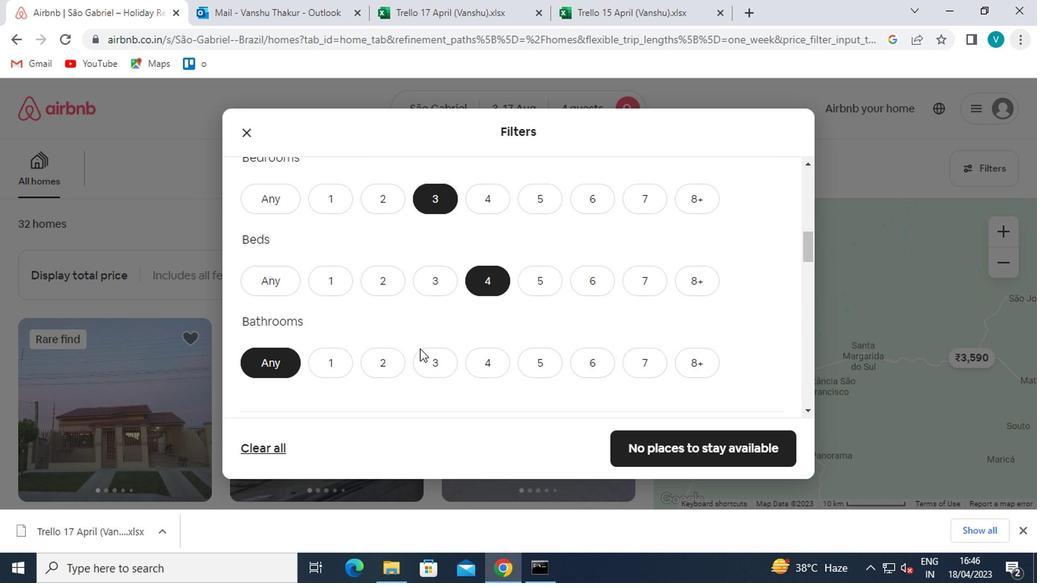 
Action: Mouse moved to (389, 364)
Screenshot: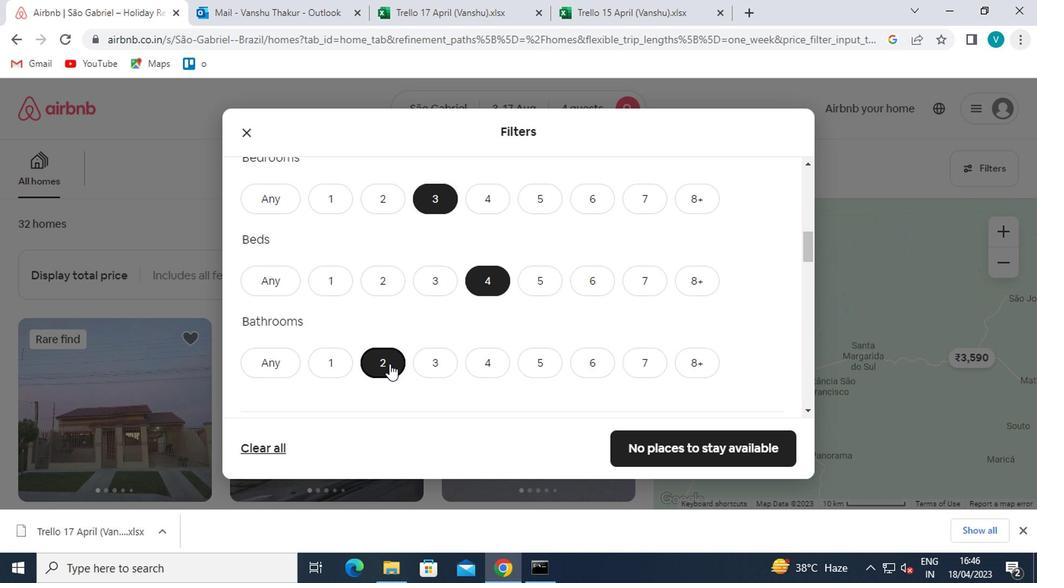 
Action: Mouse scrolled (389, 364) with delta (0, 0)
Screenshot: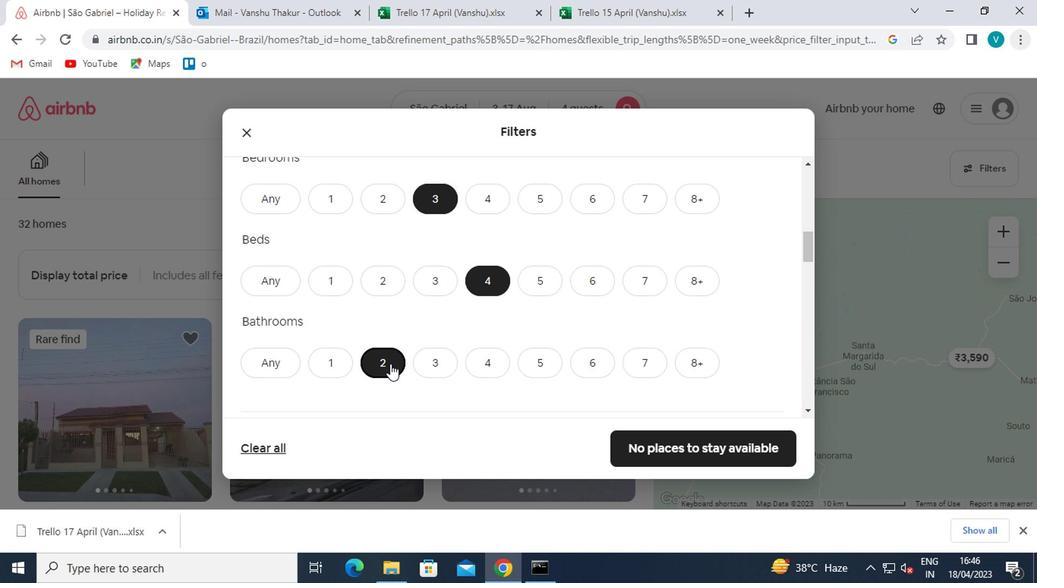 
Action: Mouse scrolled (389, 364) with delta (0, 0)
Screenshot: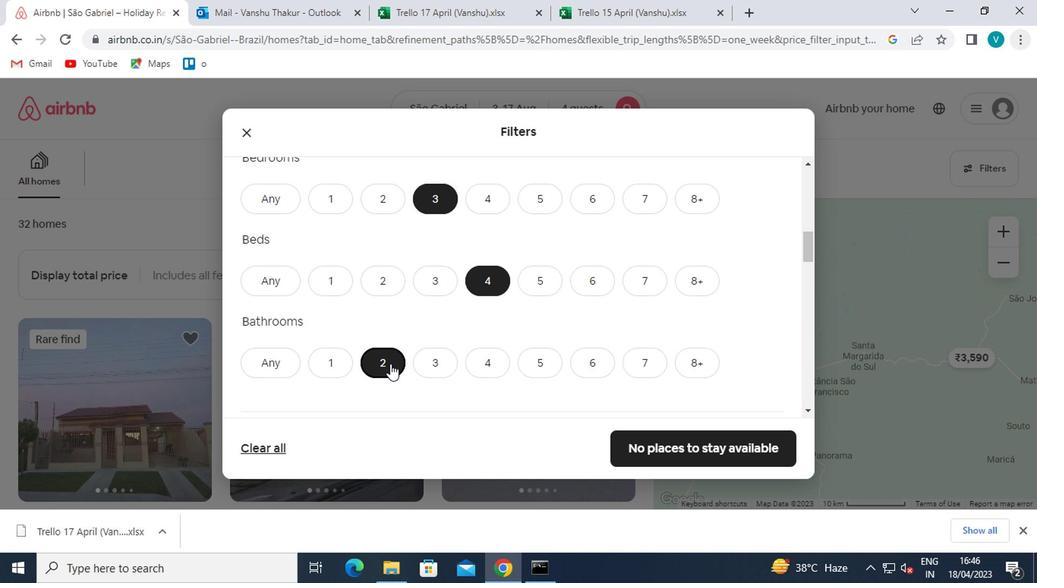 
Action: Mouse scrolled (389, 364) with delta (0, 0)
Screenshot: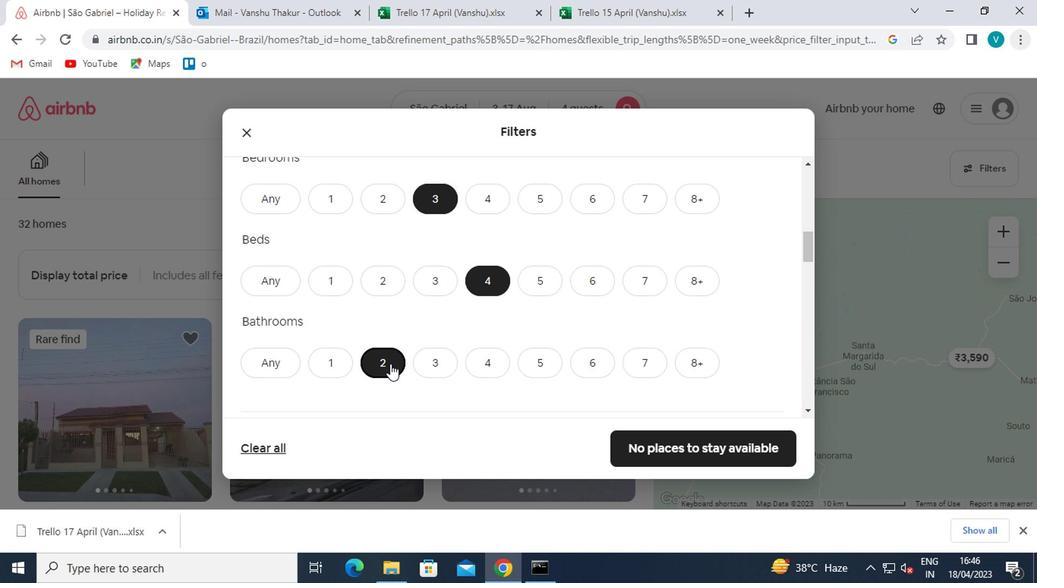 
Action: Mouse moved to (277, 297)
Screenshot: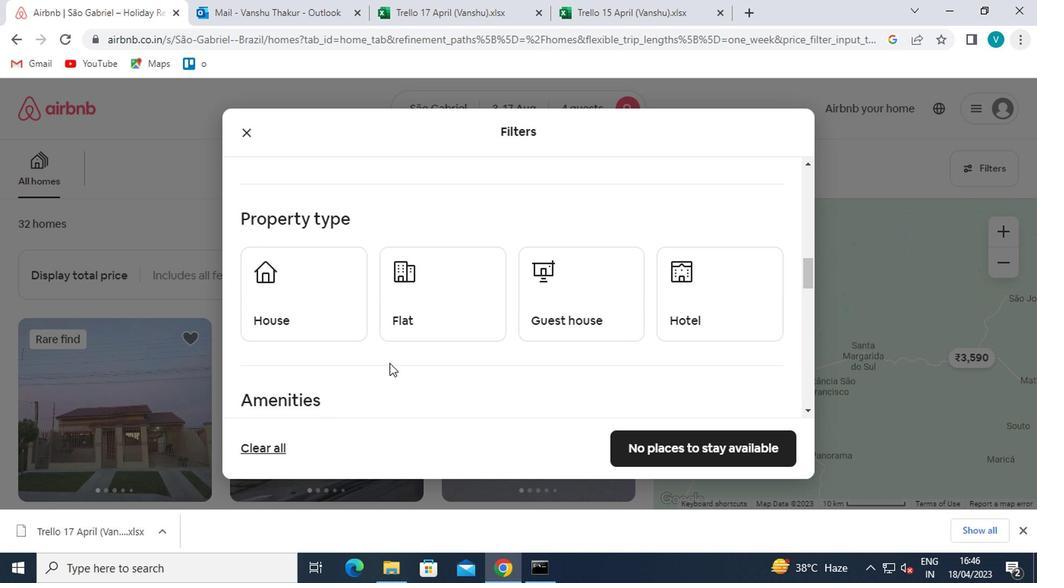 
Action: Mouse pressed left at (277, 297)
Screenshot: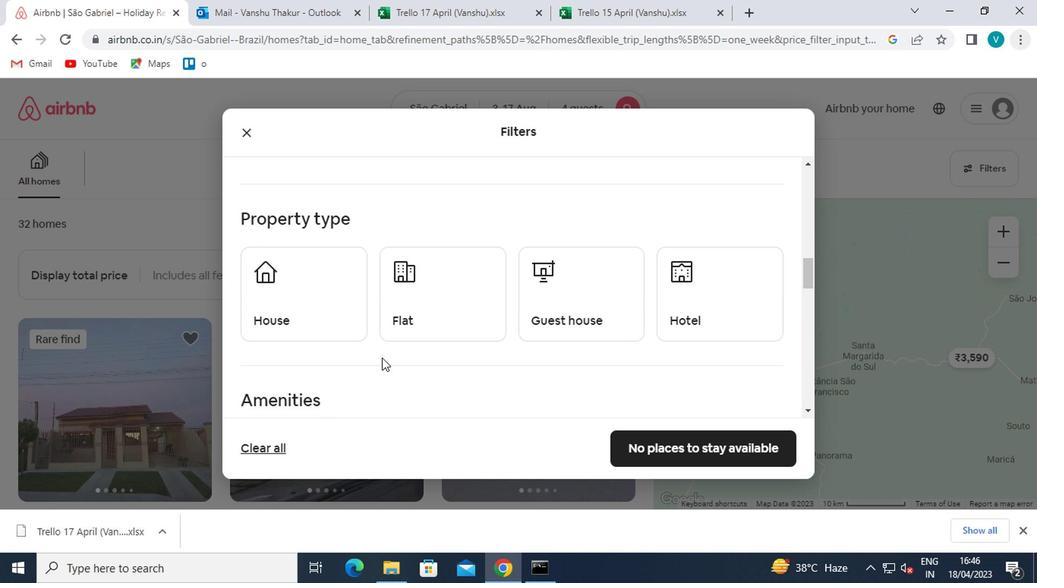 
Action: Mouse moved to (310, 301)
Screenshot: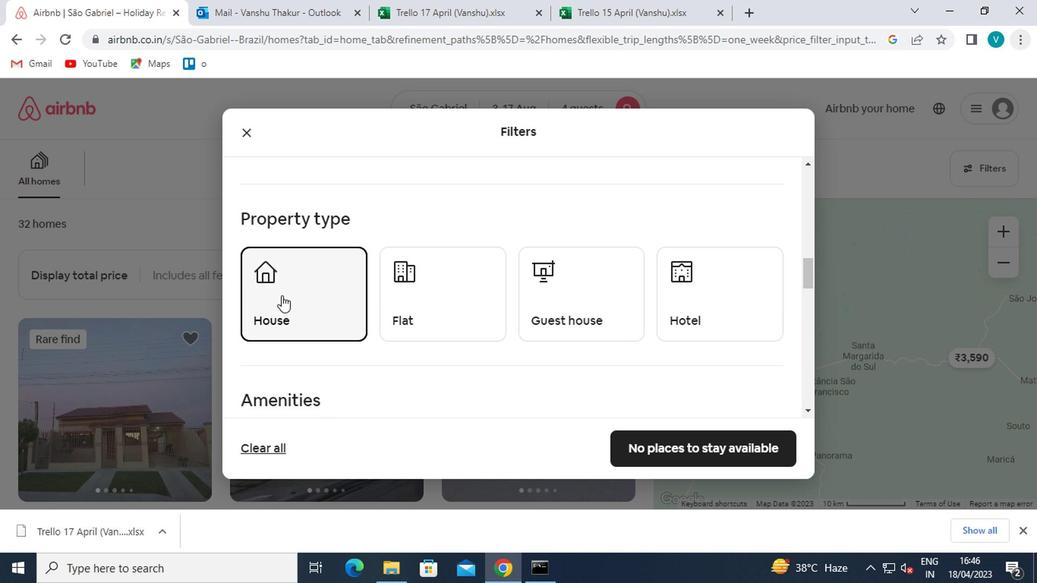 
Action: Mouse scrolled (310, 300) with delta (0, 0)
Screenshot: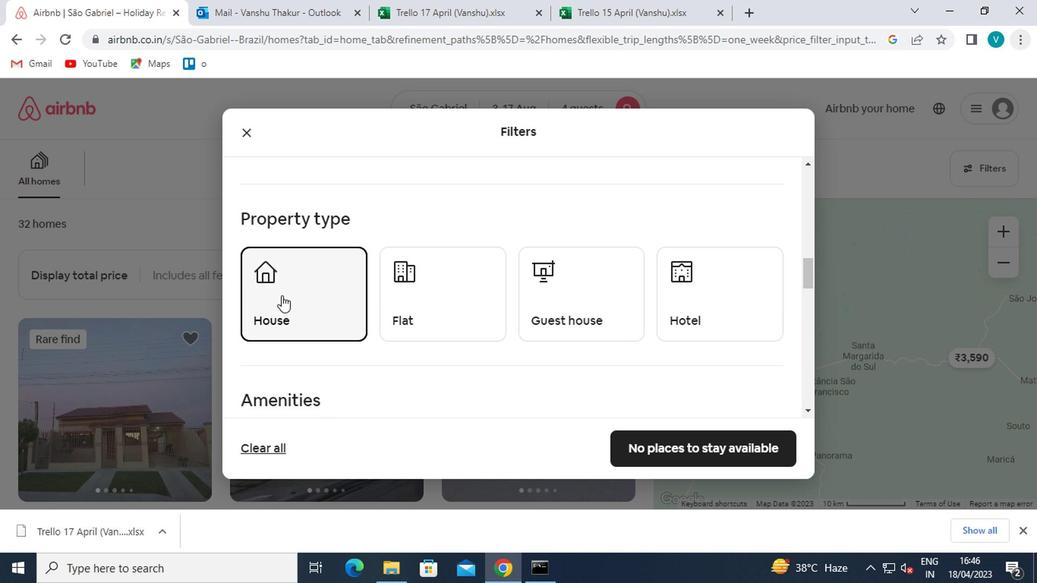 
Action: Mouse moved to (310, 301)
Screenshot: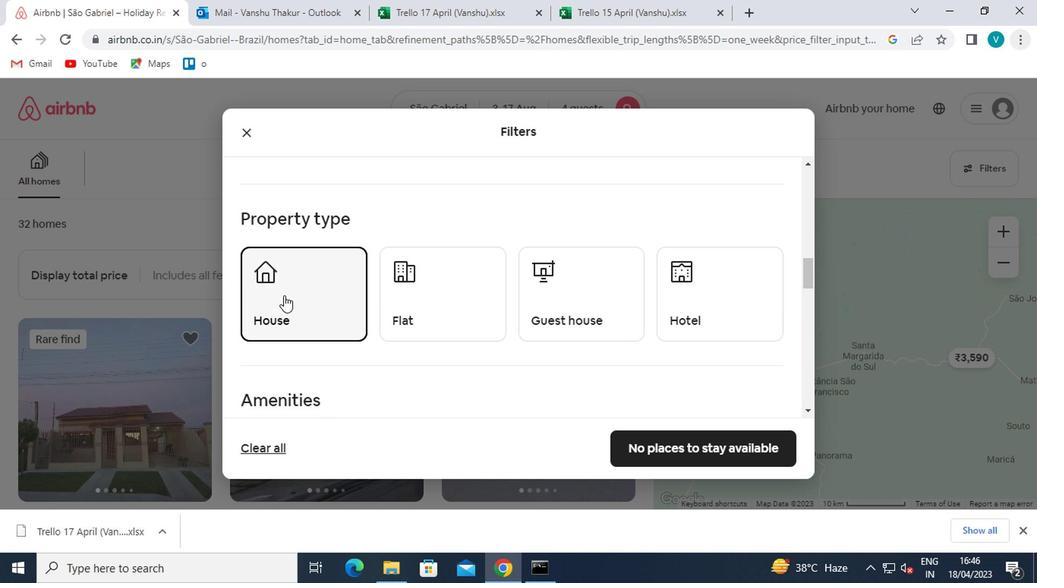 
Action: Mouse scrolled (310, 300) with delta (0, 0)
Screenshot: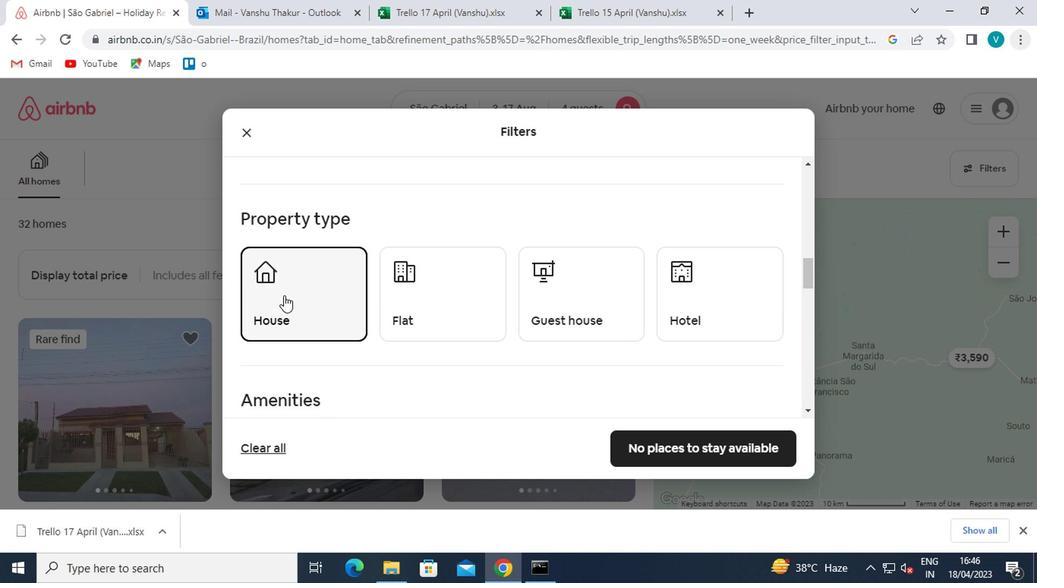 
Action: Mouse scrolled (310, 300) with delta (0, 0)
Screenshot: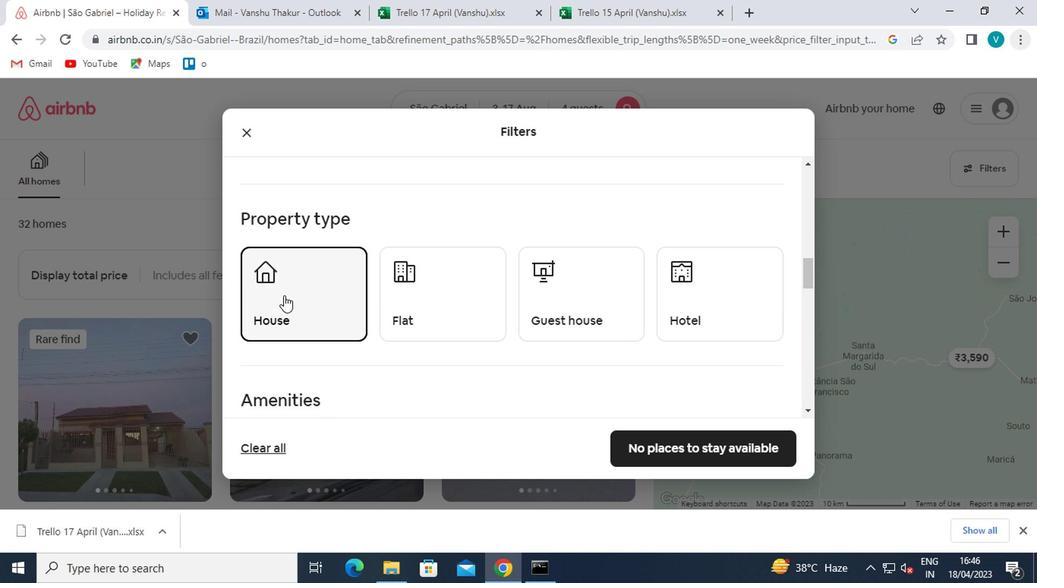 
Action: Mouse moved to (257, 286)
Screenshot: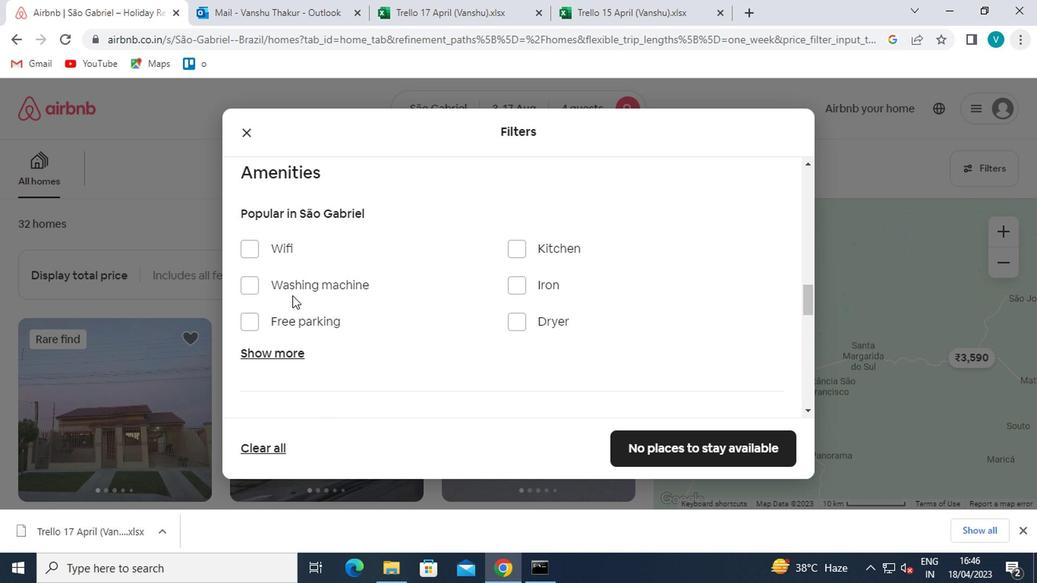 
Action: Mouse pressed left at (257, 286)
Screenshot: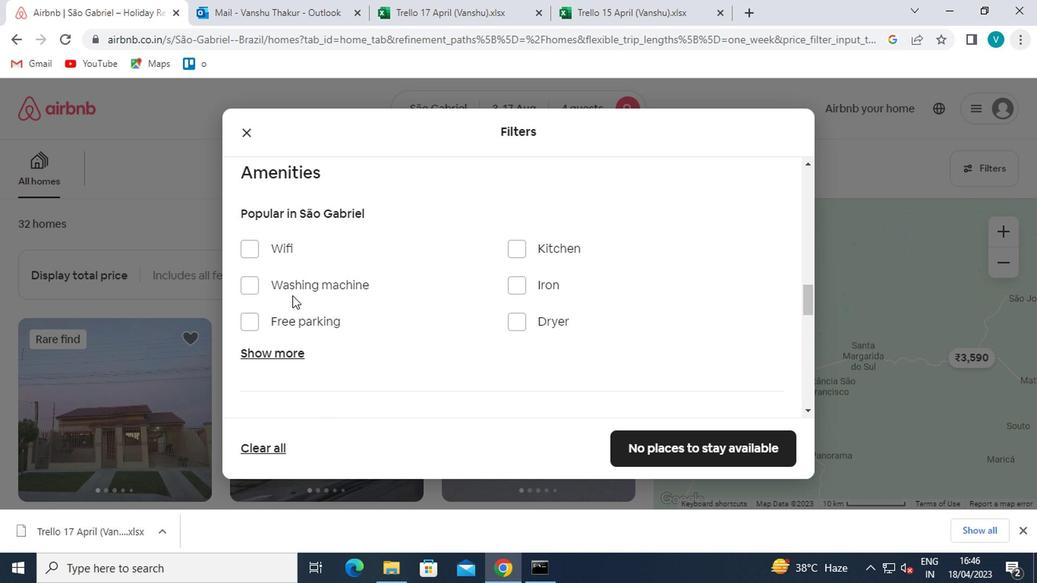 
Action: Mouse moved to (324, 303)
Screenshot: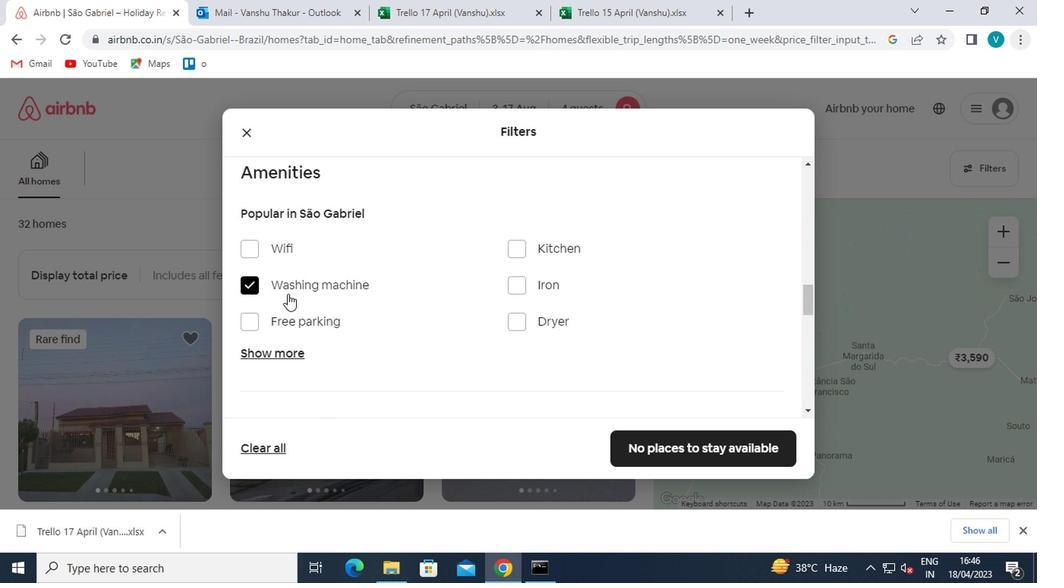 
Action: Mouse scrolled (324, 302) with delta (0, -1)
Screenshot: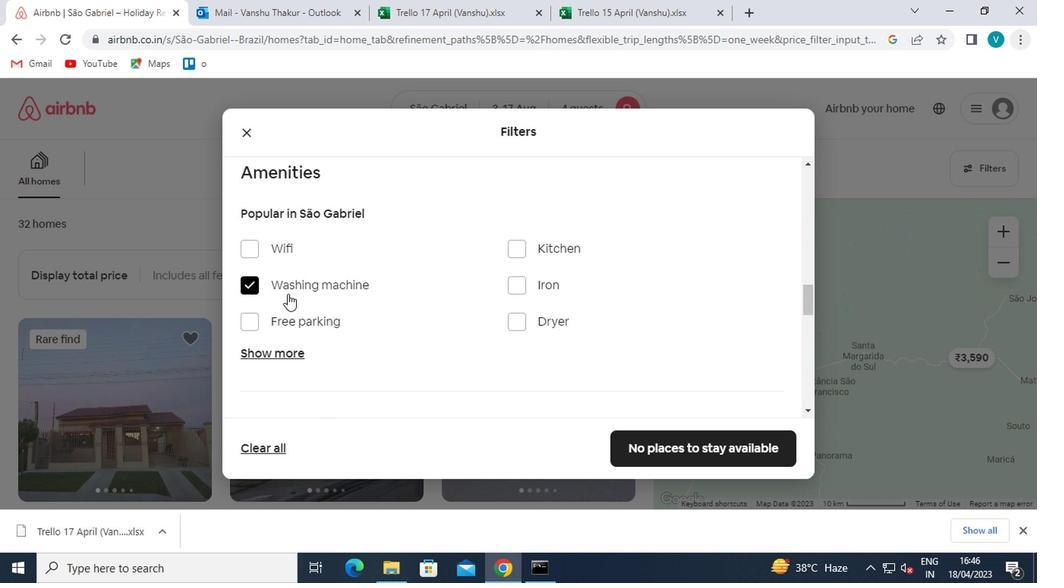 
Action: Mouse moved to (326, 304)
Screenshot: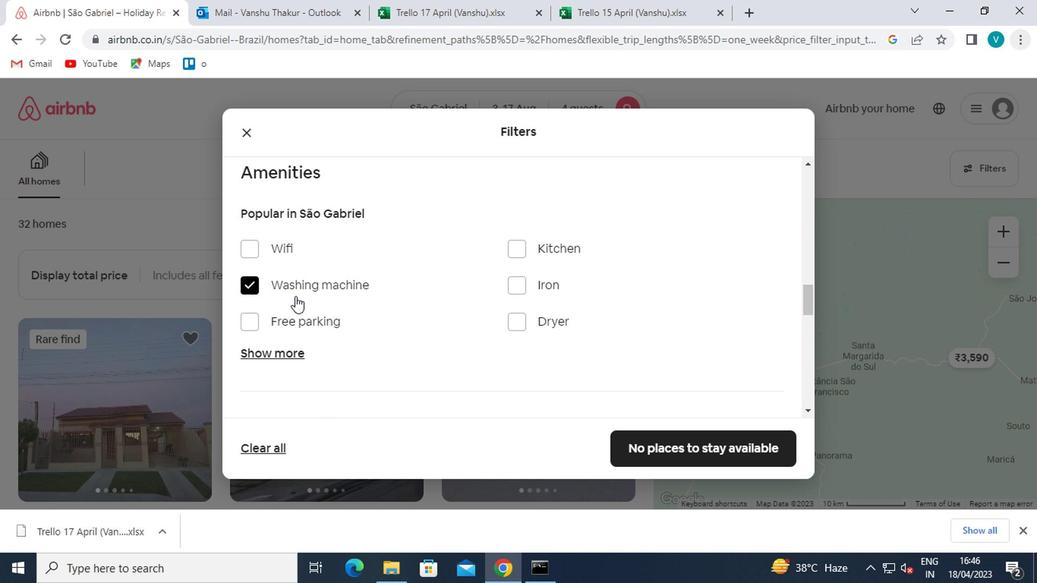 
Action: Mouse scrolled (326, 303) with delta (0, -1)
Screenshot: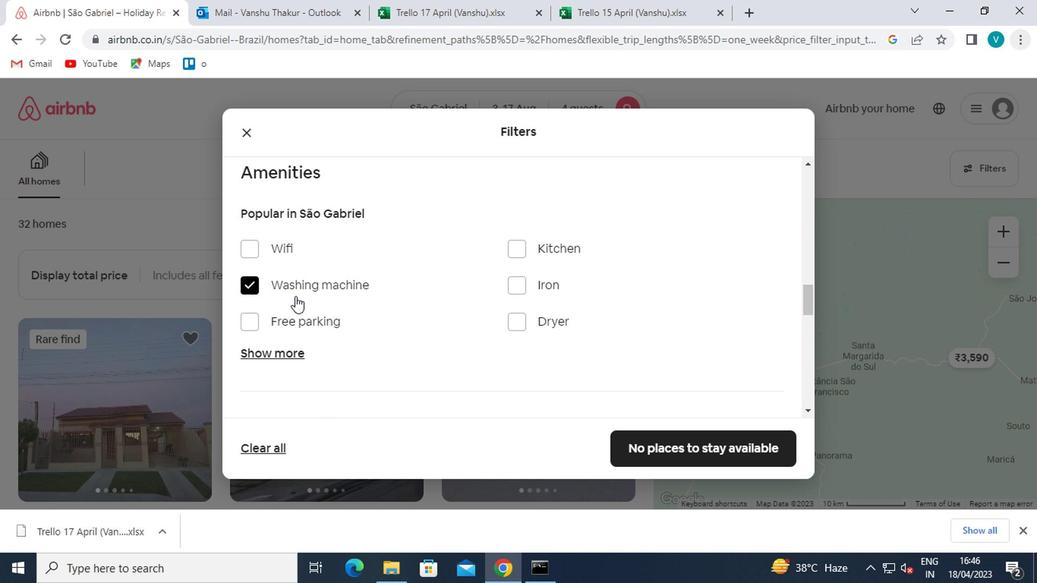 
Action: Mouse moved to (327, 304)
Screenshot: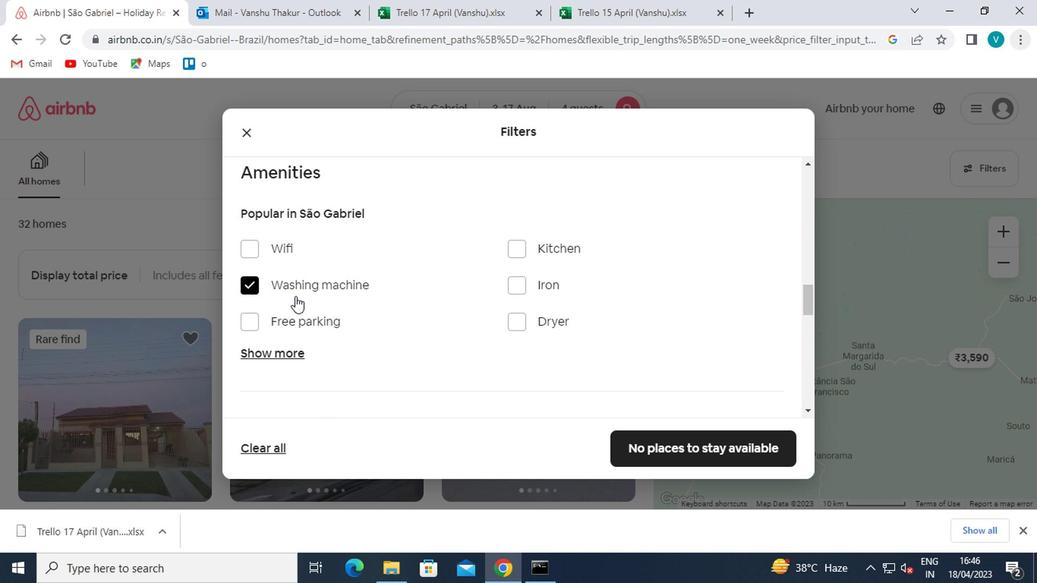
Action: Mouse scrolled (327, 303) with delta (0, -1)
Screenshot: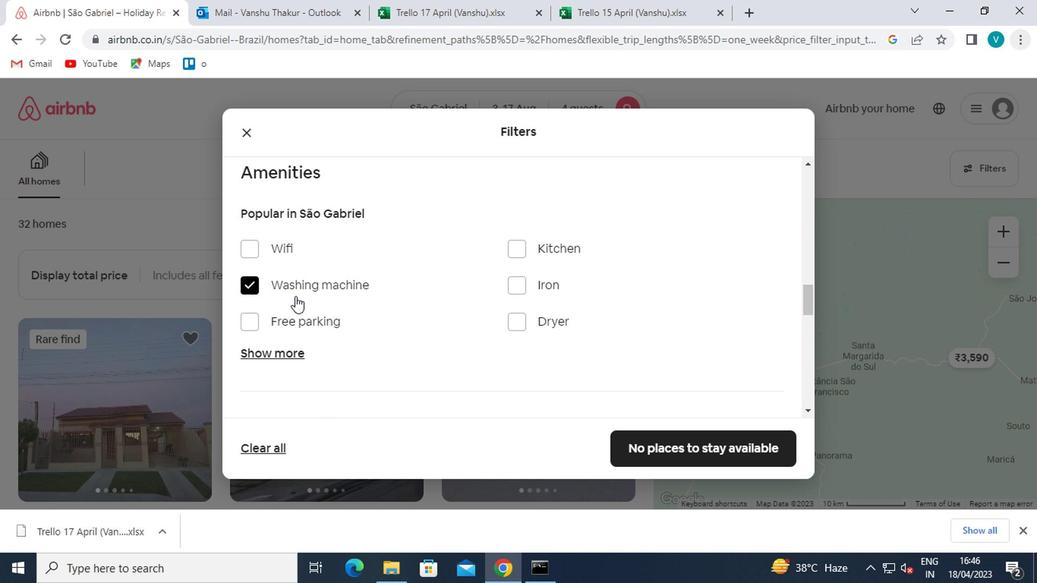 
Action: Mouse moved to (748, 299)
Screenshot: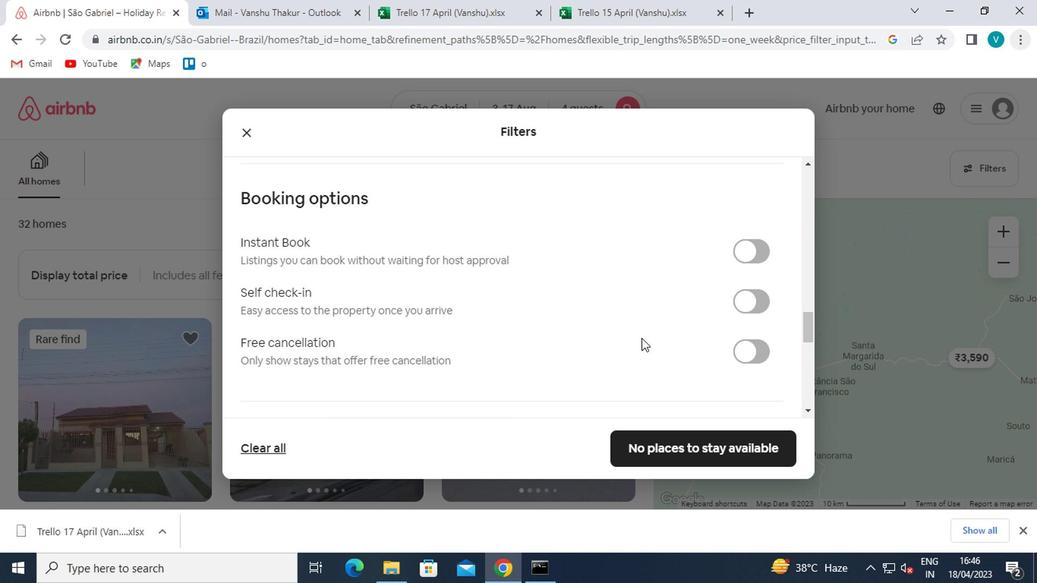 
Action: Mouse pressed left at (748, 299)
Screenshot: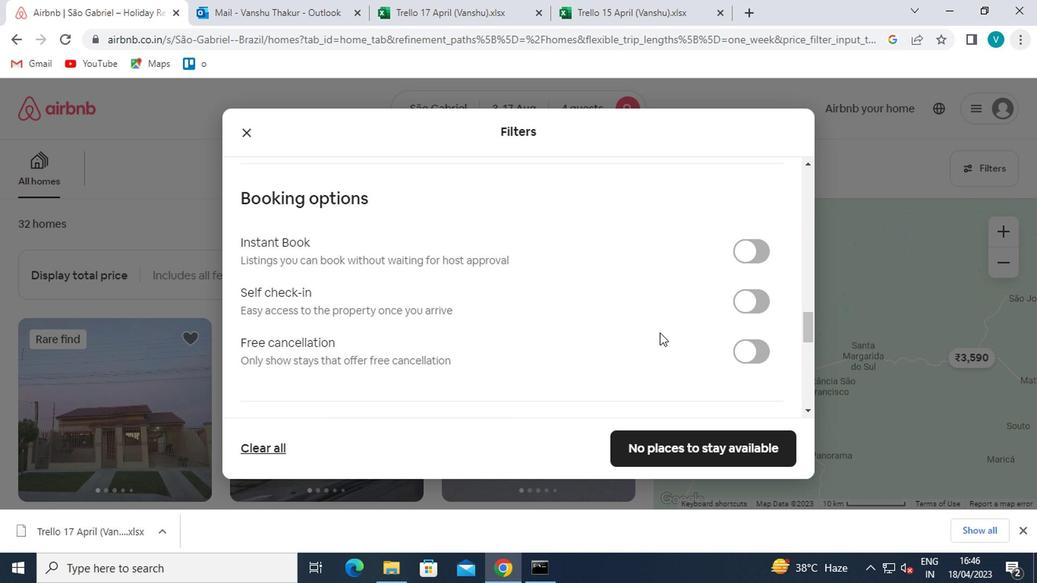 
Action: Mouse moved to (485, 333)
Screenshot: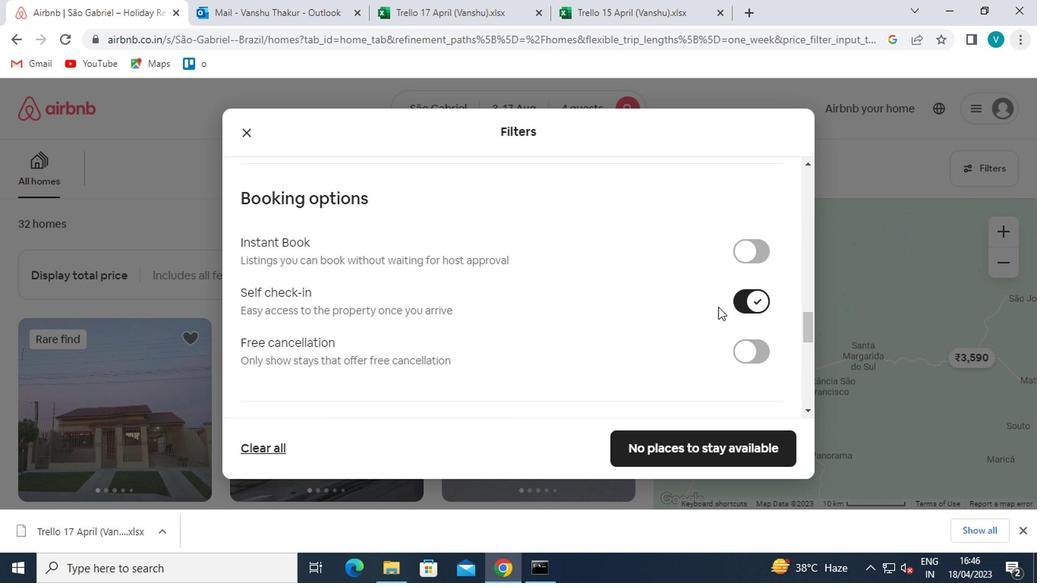 
Action: Mouse scrolled (485, 333) with delta (0, 0)
Screenshot: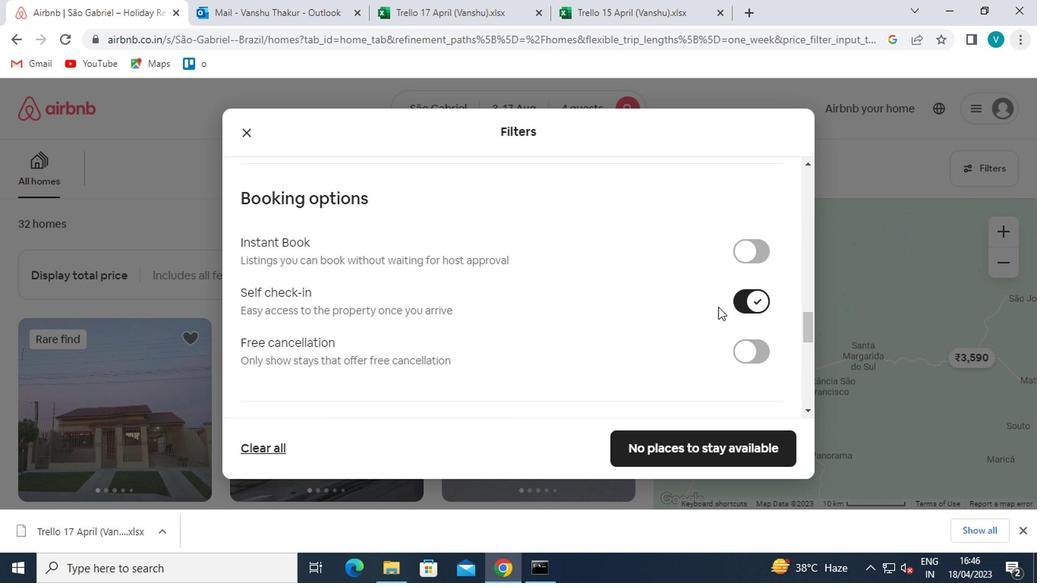 
Action: Mouse moved to (470, 337)
Screenshot: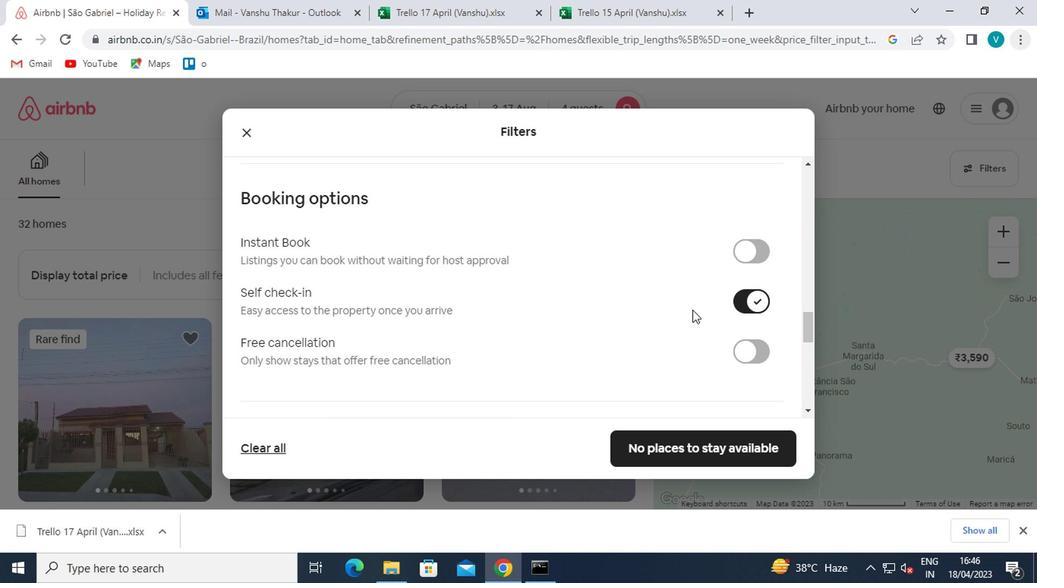 
Action: Mouse scrolled (470, 337) with delta (0, 0)
Screenshot: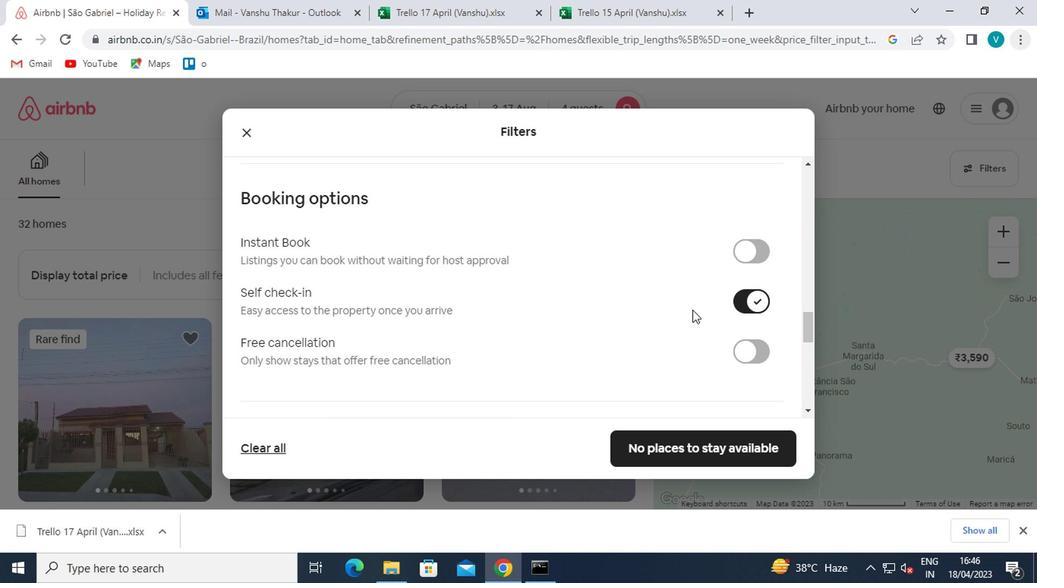 
Action: Mouse moved to (460, 339)
Screenshot: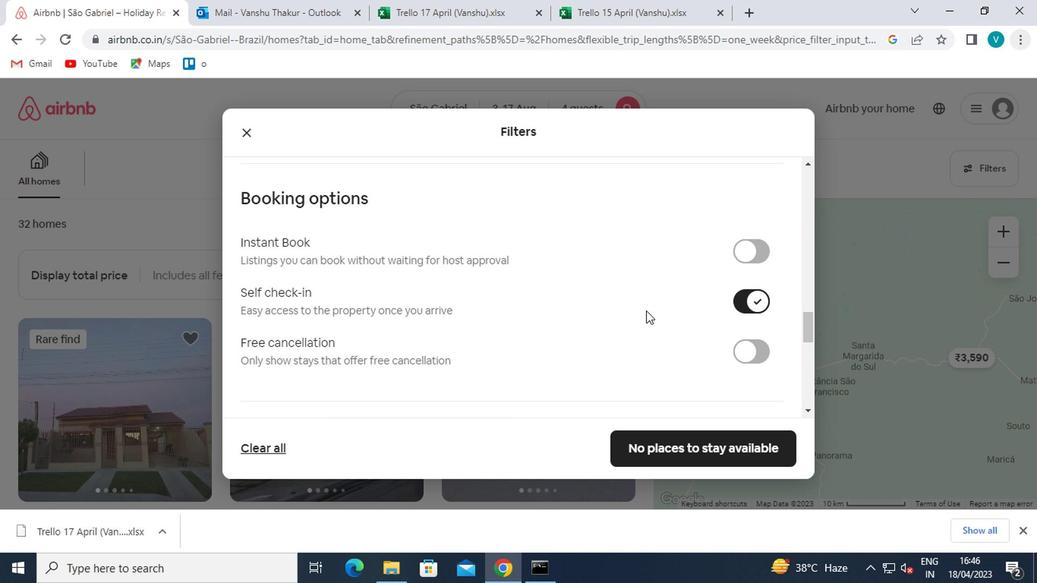 
Action: Mouse scrolled (460, 339) with delta (0, 0)
Screenshot: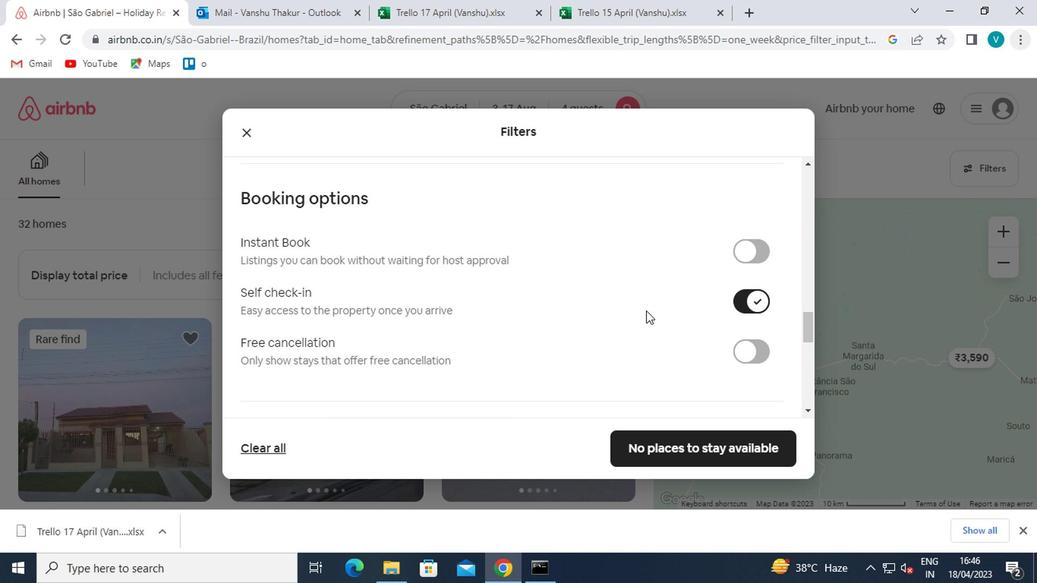 
Action: Mouse moved to (456, 340)
Screenshot: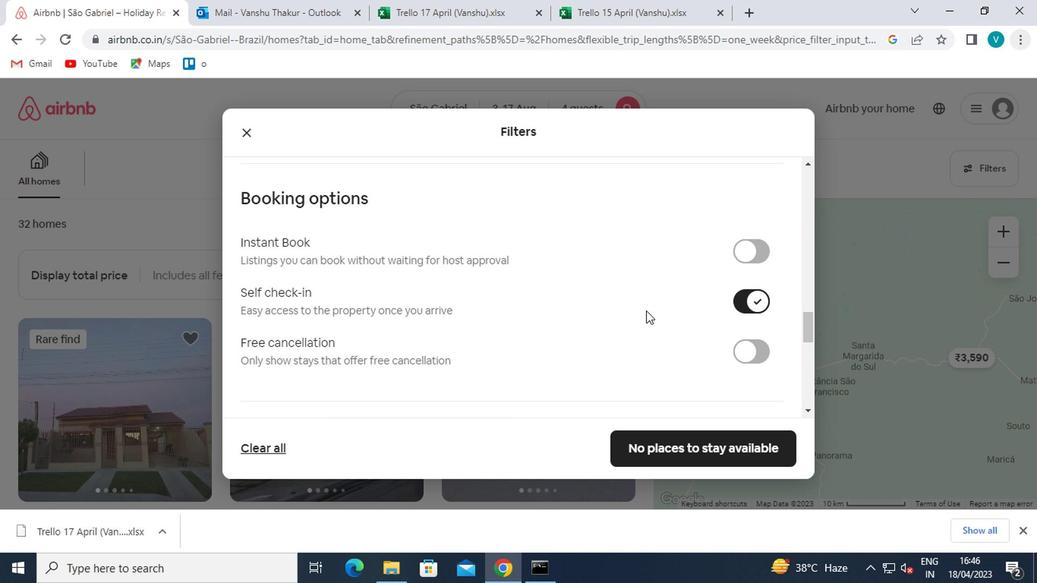 
Action: Mouse scrolled (456, 339) with delta (0, -1)
Screenshot: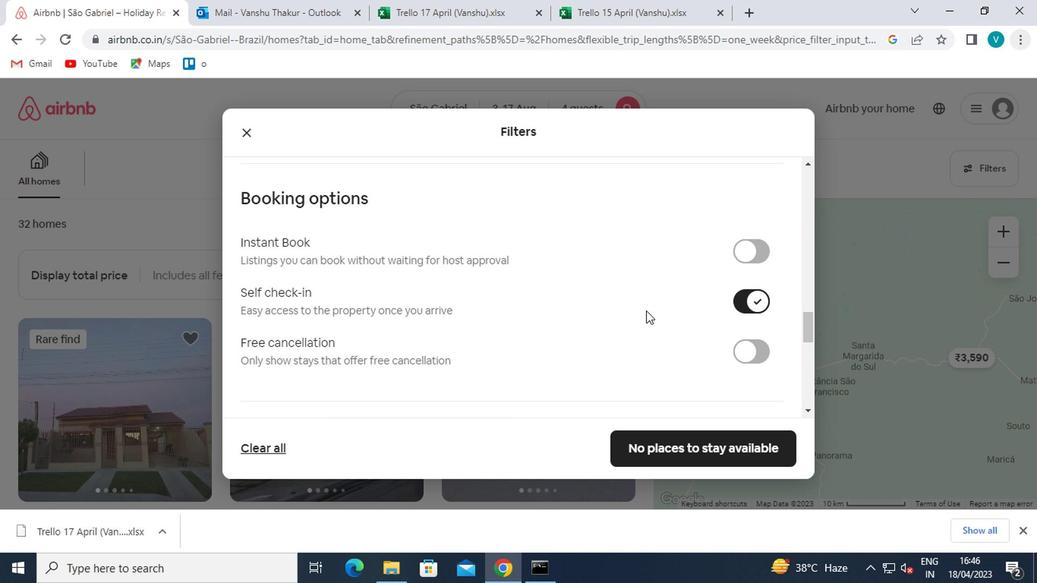 
Action: Mouse moved to (451, 342)
Screenshot: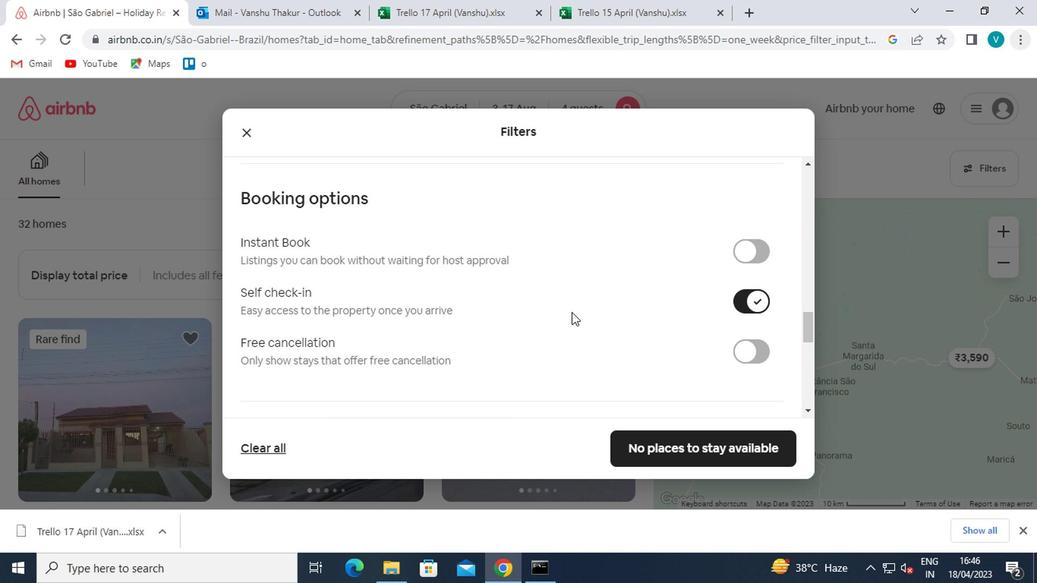 
Action: Mouse scrolled (451, 341) with delta (0, 0)
Screenshot: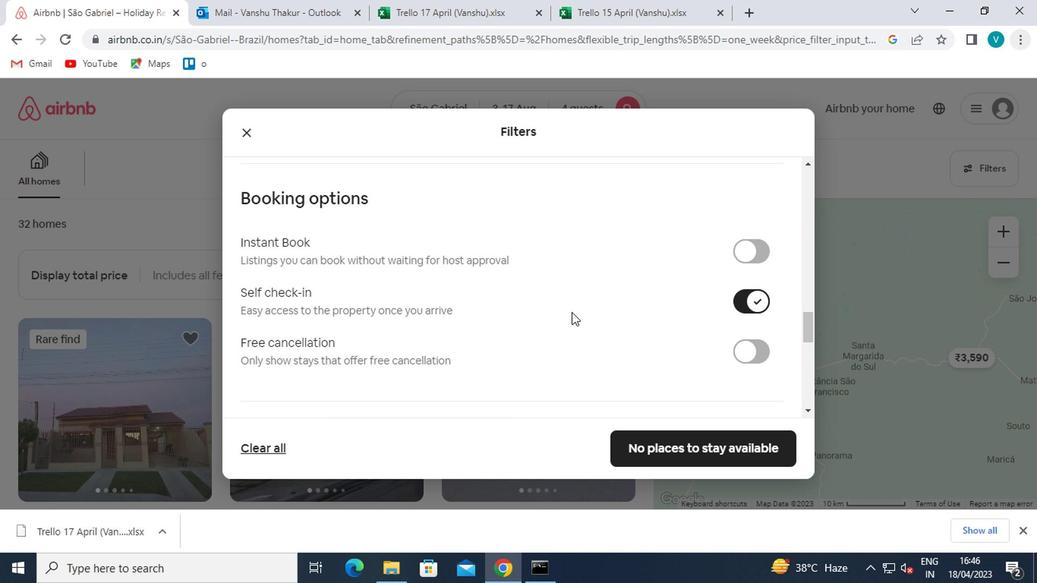 
Action: Mouse moved to (431, 346)
Screenshot: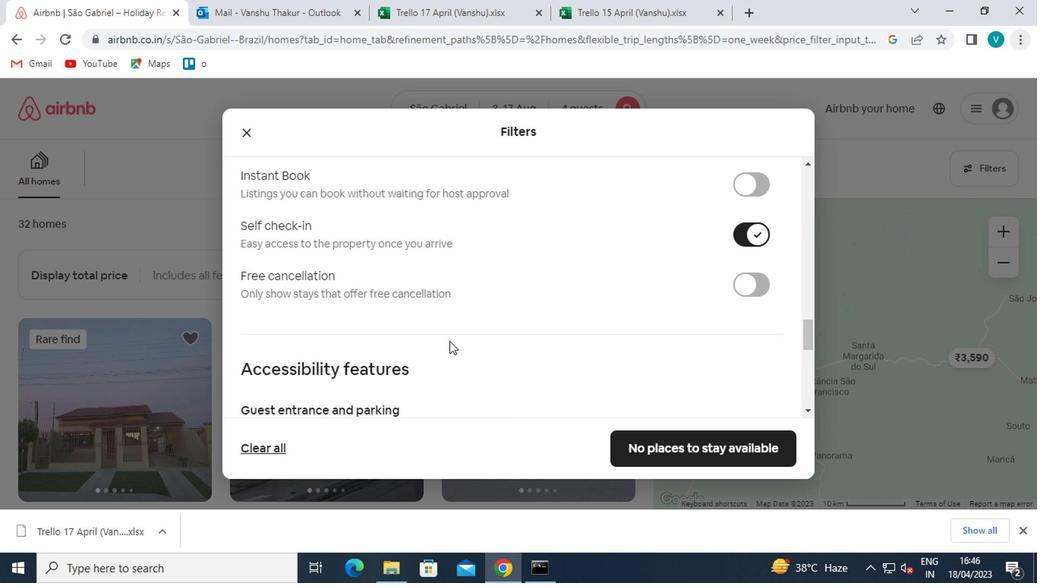 
Action: Mouse scrolled (431, 345) with delta (0, -1)
Screenshot: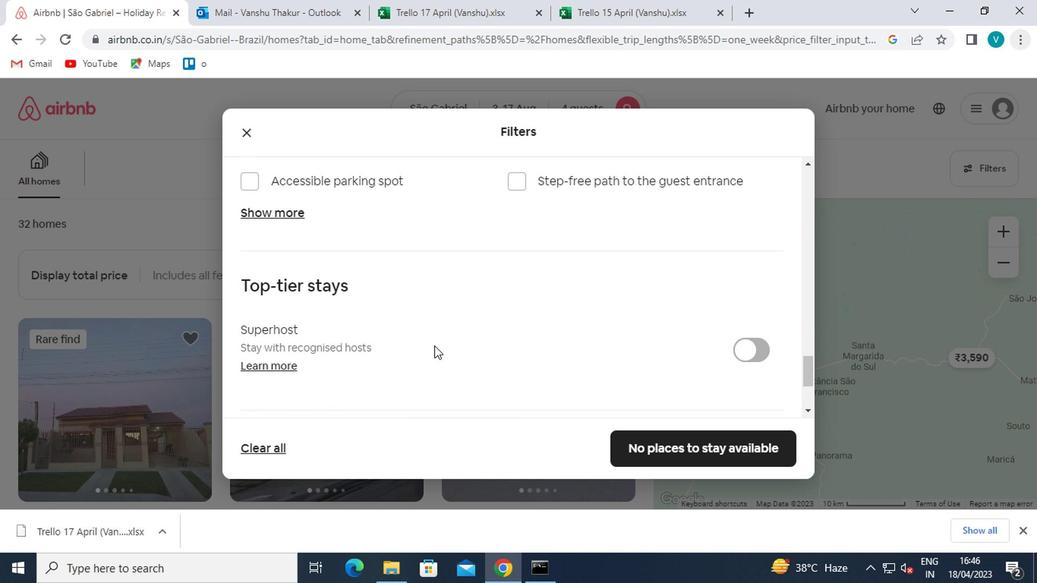 
Action: Mouse scrolled (431, 345) with delta (0, -1)
Screenshot: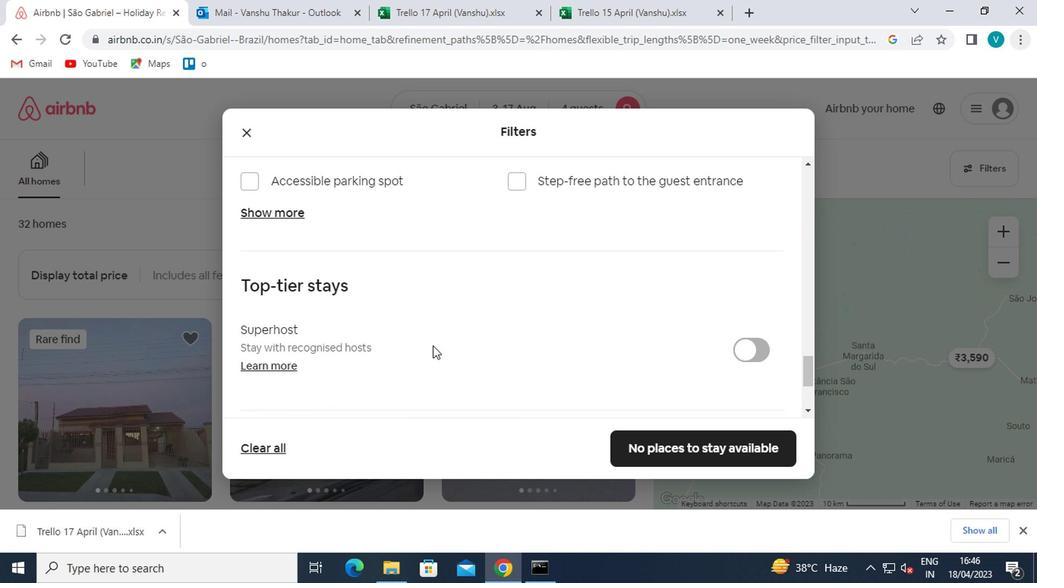 
Action: Mouse moved to (503, 345)
Screenshot: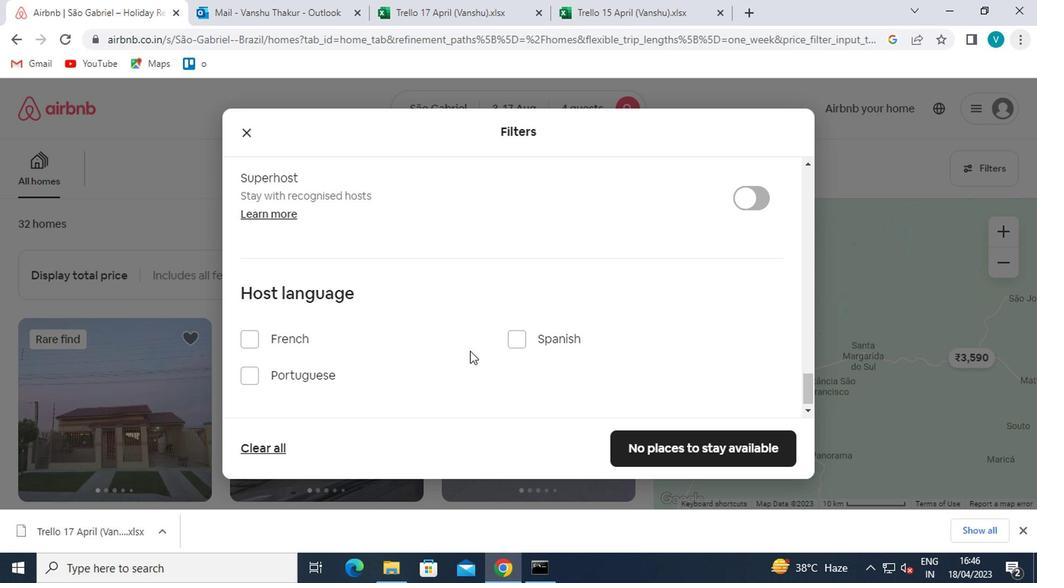 
Action: Mouse pressed left at (503, 345)
Screenshot: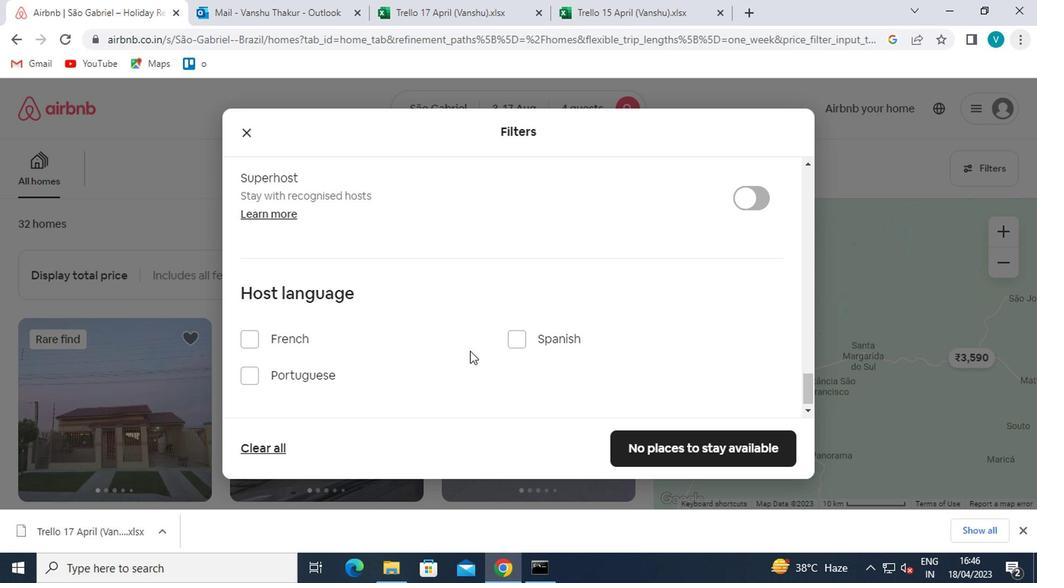 
Action: Mouse moved to (224, 336)
Screenshot: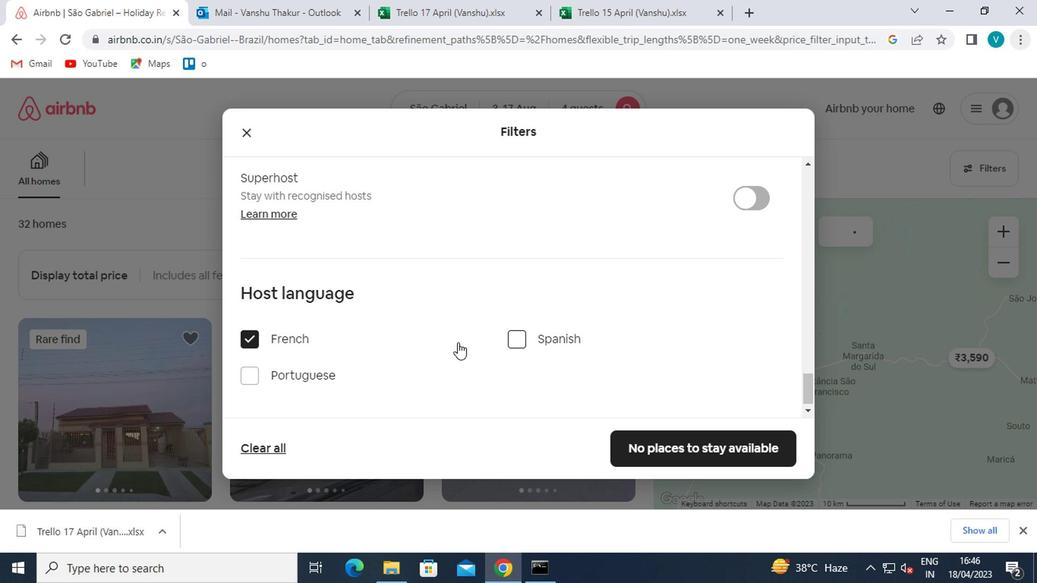 
Action: Mouse pressed left at (224, 336)
Screenshot: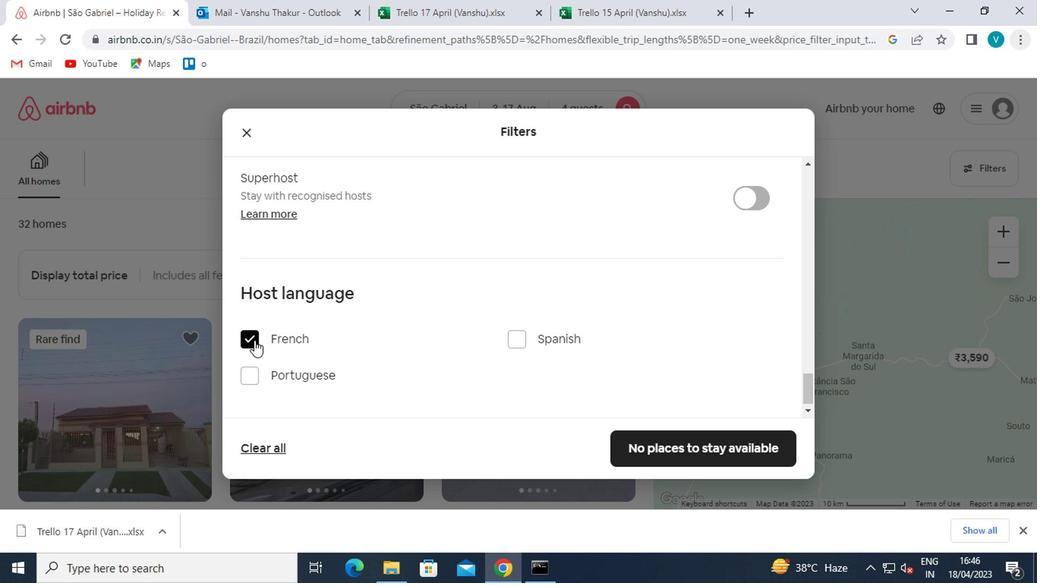 
Action: Mouse moved to (235, 337)
Screenshot: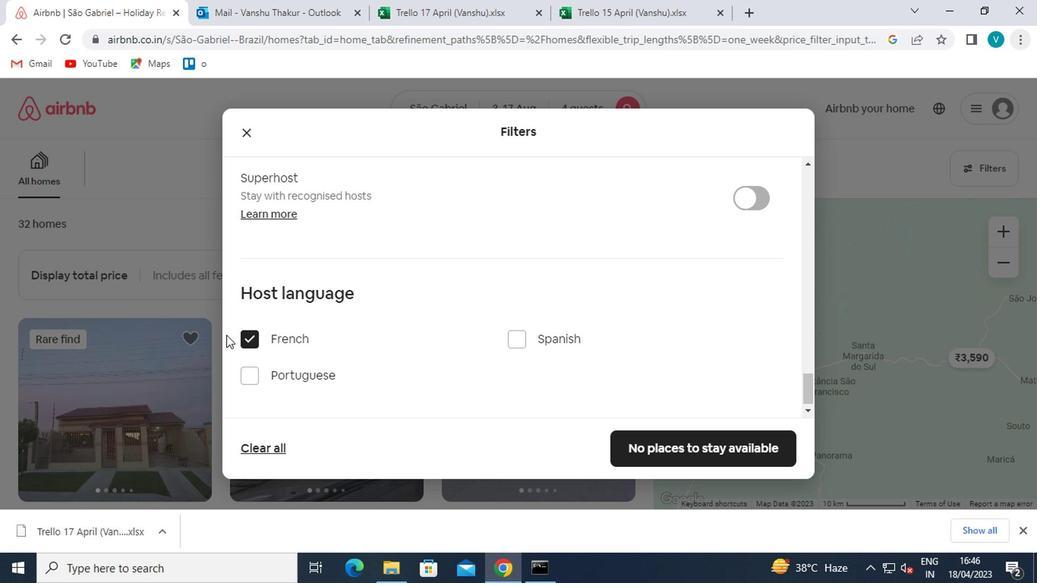 
Action: Mouse pressed left at (235, 337)
Screenshot: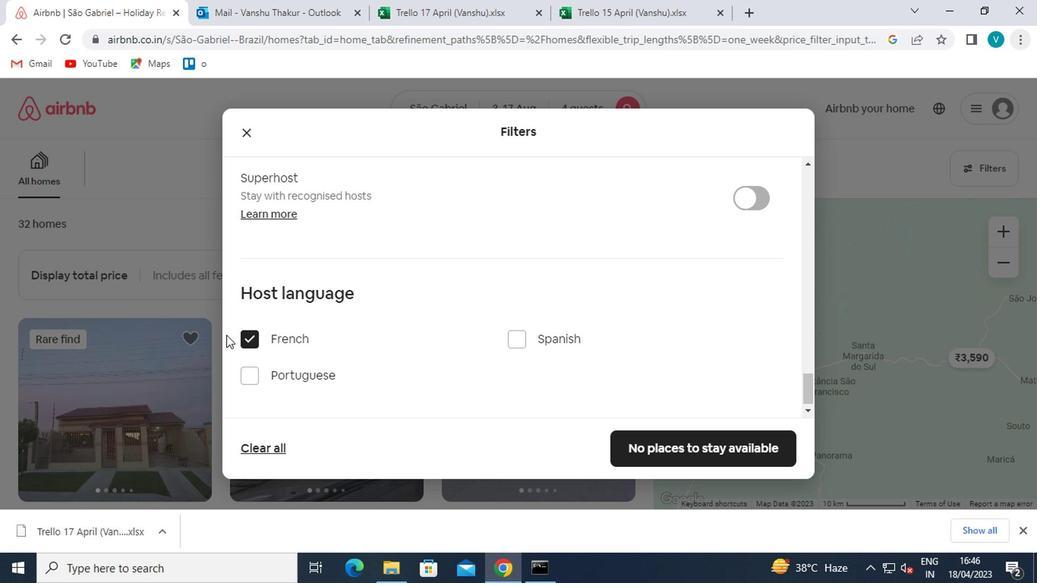 
Action: Mouse moved to (240, 337)
Screenshot: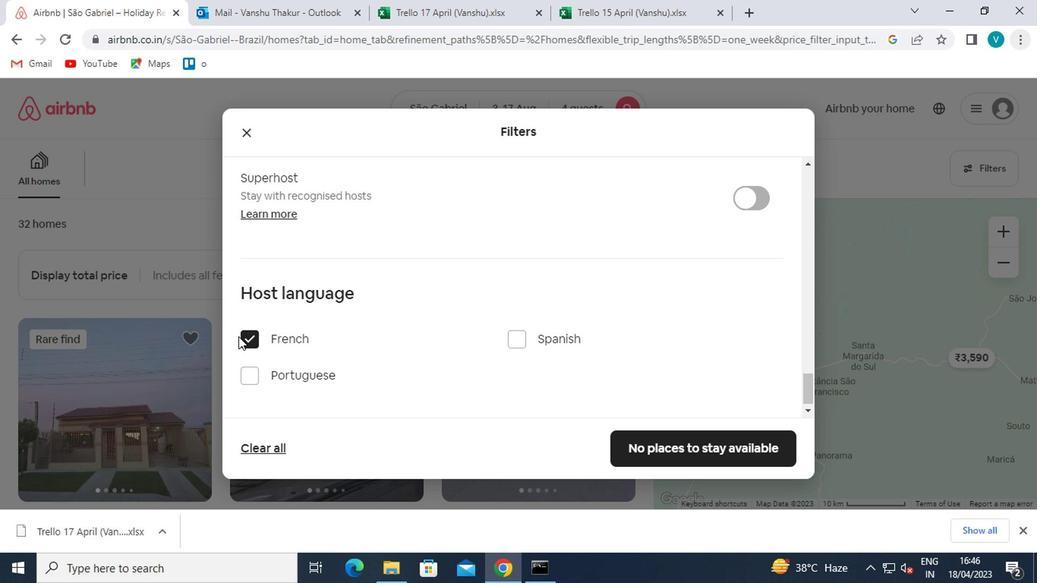 
Action: Mouse pressed left at (240, 337)
Screenshot: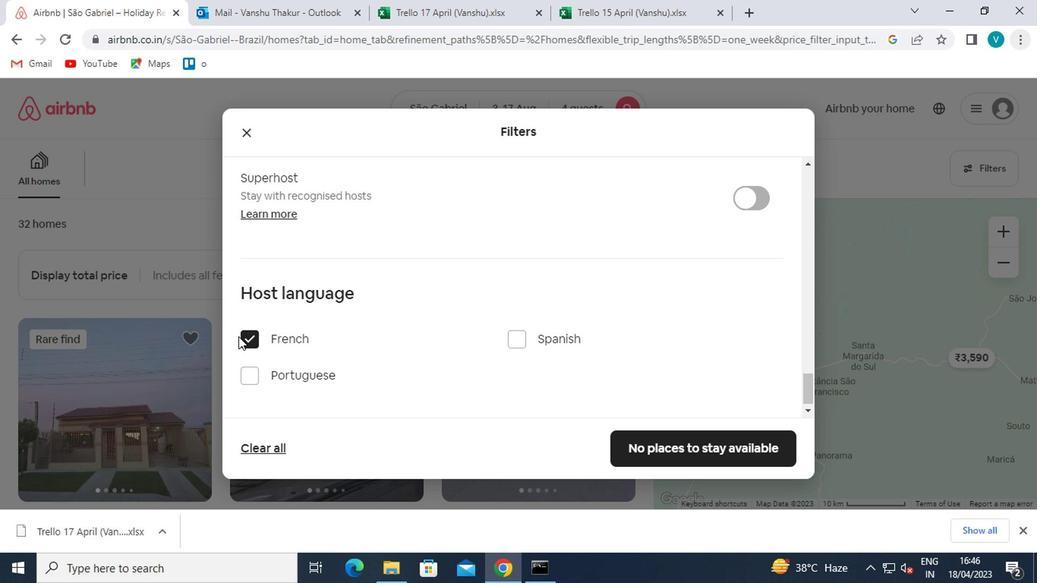 
Action: Mouse moved to (535, 328)
Screenshot: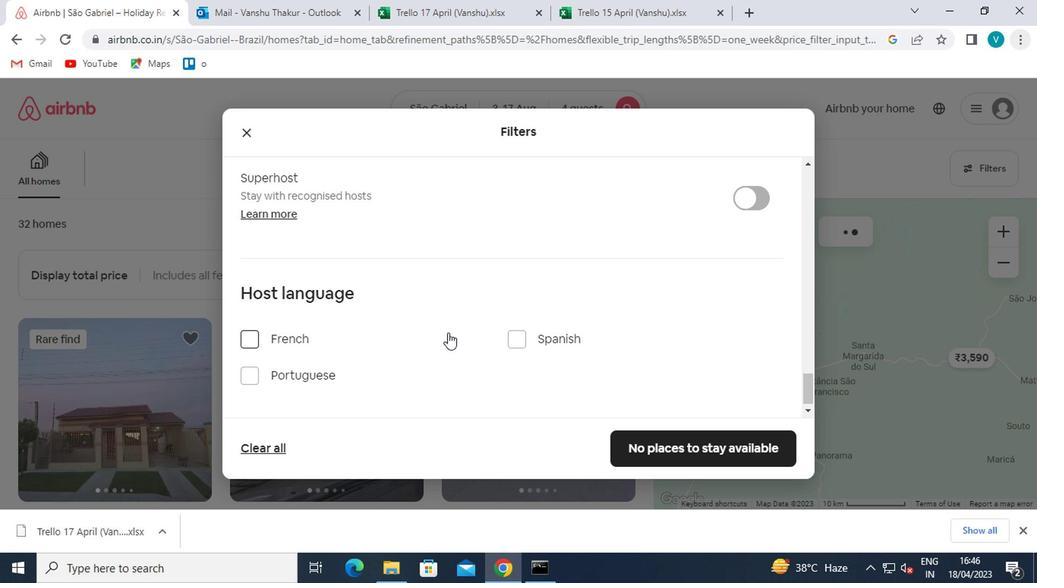 
Action: Mouse pressed left at (535, 328)
Screenshot: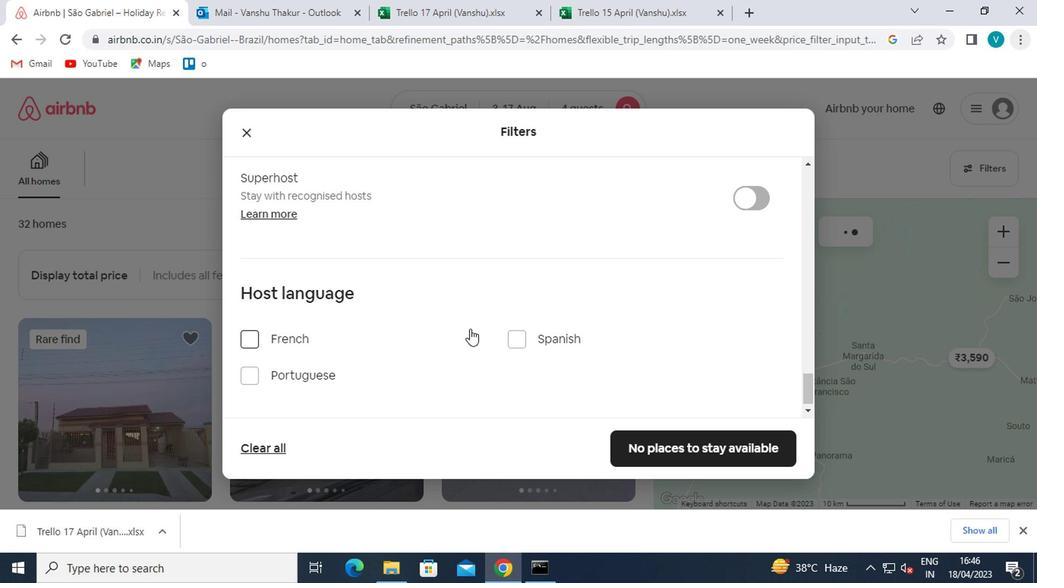 
Action: Mouse moved to (522, 339)
Screenshot: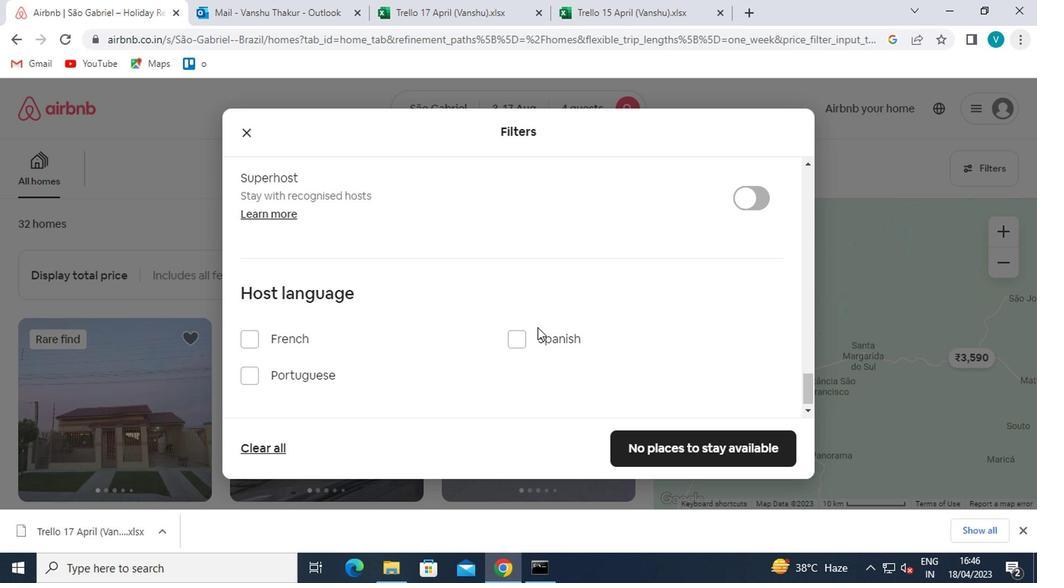 
Action: Mouse pressed left at (522, 339)
Screenshot: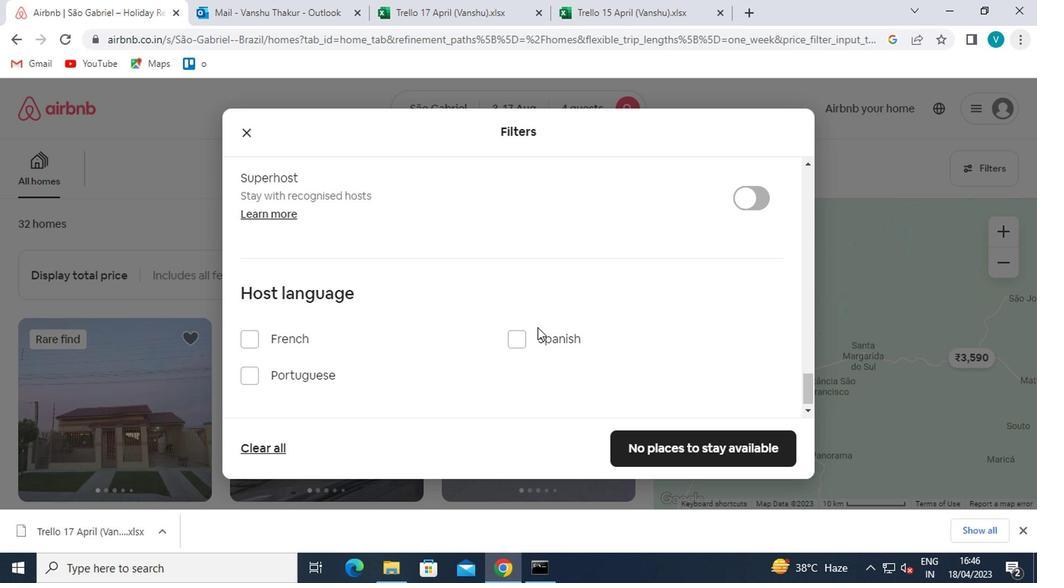 
Action: Mouse moved to (674, 438)
Screenshot: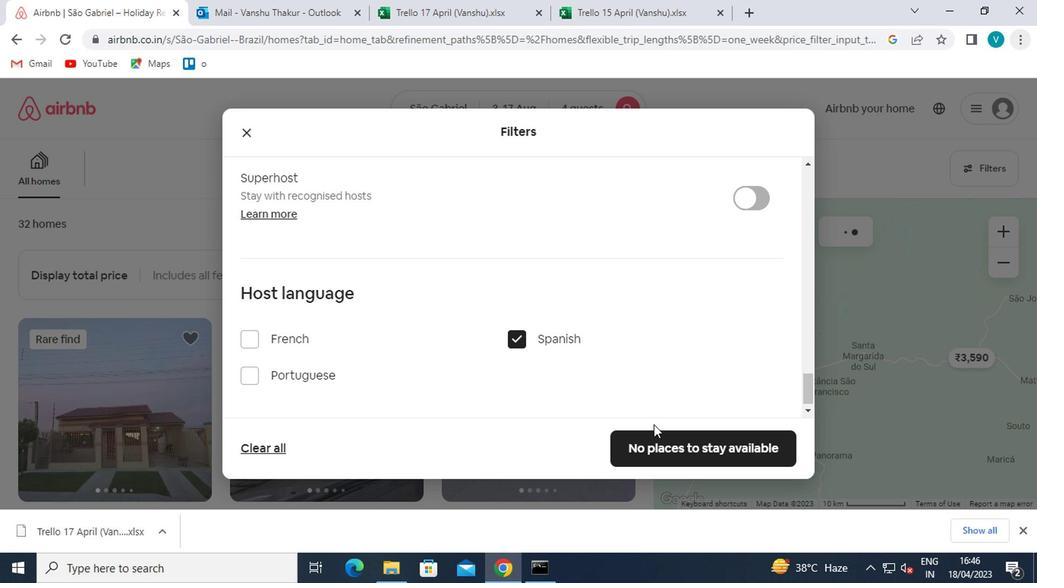 
Action: Mouse pressed left at (674, 438)
Screenshot: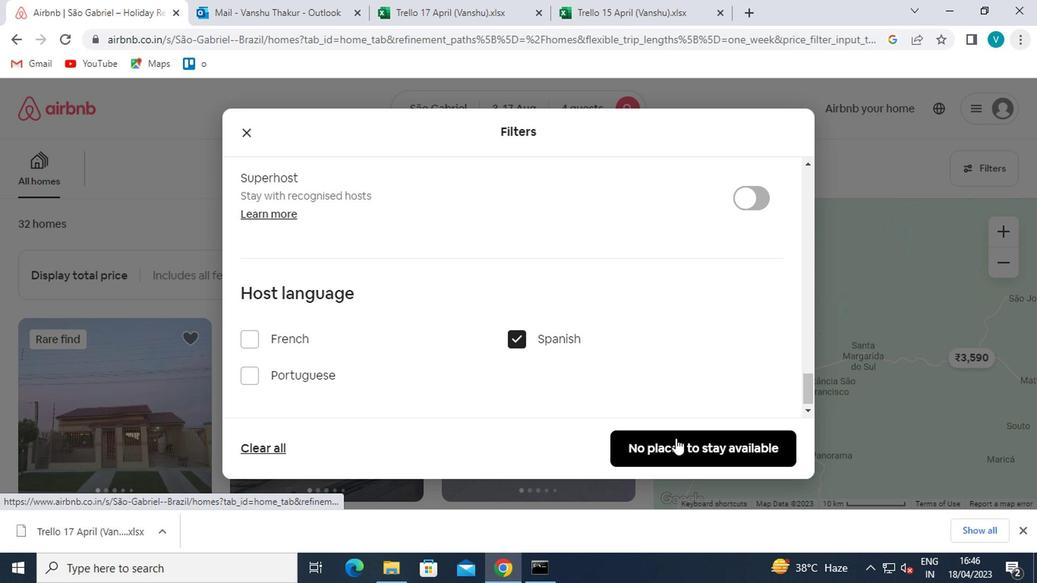 
Action: Mouse moved to (597, 373)
Screenshot: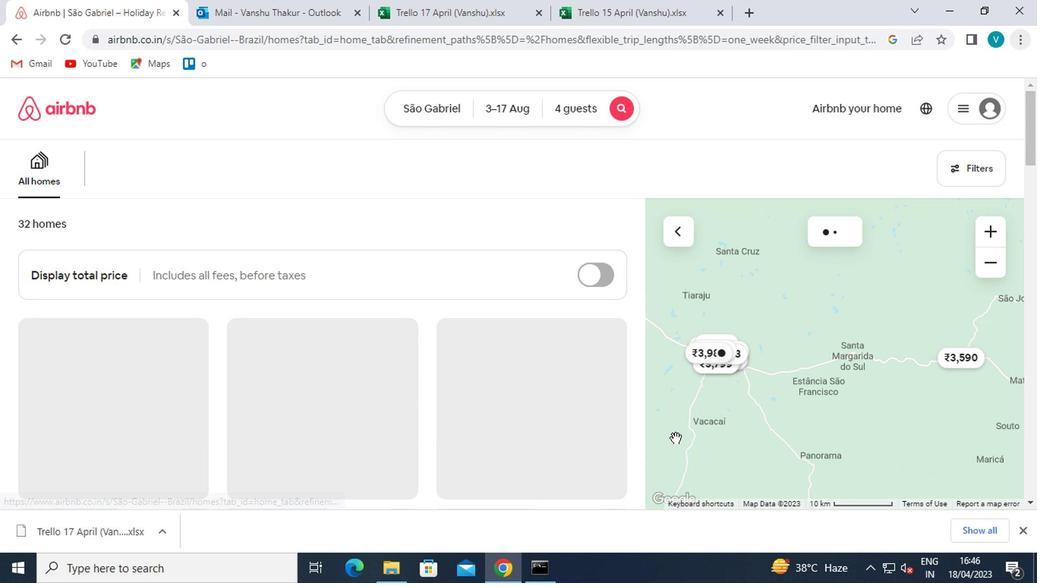 
